 Task: open an excel sheet and write heading  Financial WizardAdd Categories in a column and its values below  'Income, Income, Income, Expenses, Expenses, Expenses, Expenses, Expenses, Savings, Savings, Investments, Investments, Debt, Debt & Debt. 'Add Descriptions in next column and its values below  Salary, Freelance Work, Rental Income, Housing, Transportation, Groceries, Utilities, Entertainment, Emergency Fund, Retirement, Stocks, Mutual Funds, Credit Card 1, Credit Card 2 & Student Loan. Add Amount in next column and its values below  $5,000, $1,200, $500, $1,200, $300, $400, $200, $150, $500, $1,000, $500, $300, $200, $100 & $300. Save page BudgetPlan review
Action: Key pressed <Key.shift_r>Financial<Key.space><Key.shift_r>Wizard<Key.shift_r>Add<Key.backspace><Key.backspace><Key.backspace><Key.enter><Key.shift_r>Categories<Key.down><Key.shift>Income<Key.down><Key.shift>Income<Key.down><Key.shift><Key.shift><Key.shift><Key.shift><Key.shift><Key.shift><Key.shift><Key.shift><Key.shift><Key.shift><Key.shift>Income<Key.down><Key.shift_r>Expenses<Key.down><Key.shift_r>Expenses<Key.down><Key.shift_r>Expenses<Key.down><Key.shift_r>Expenses<Key.down><Key.shift_r>Expenses<Key.down><Key.shift_r>Savings<Key.down><Key.shift_r>Savings<Key.down><Key.shift>Investments<Key.down><Key.shift>Investments<Key.down><Key.shift_r>Debt<Key.down><Key.shift_r>Debt<Key.down><Key.shift_r>Debt<Key.enter><Key.up><Key.up><Key.down>
Screenshot: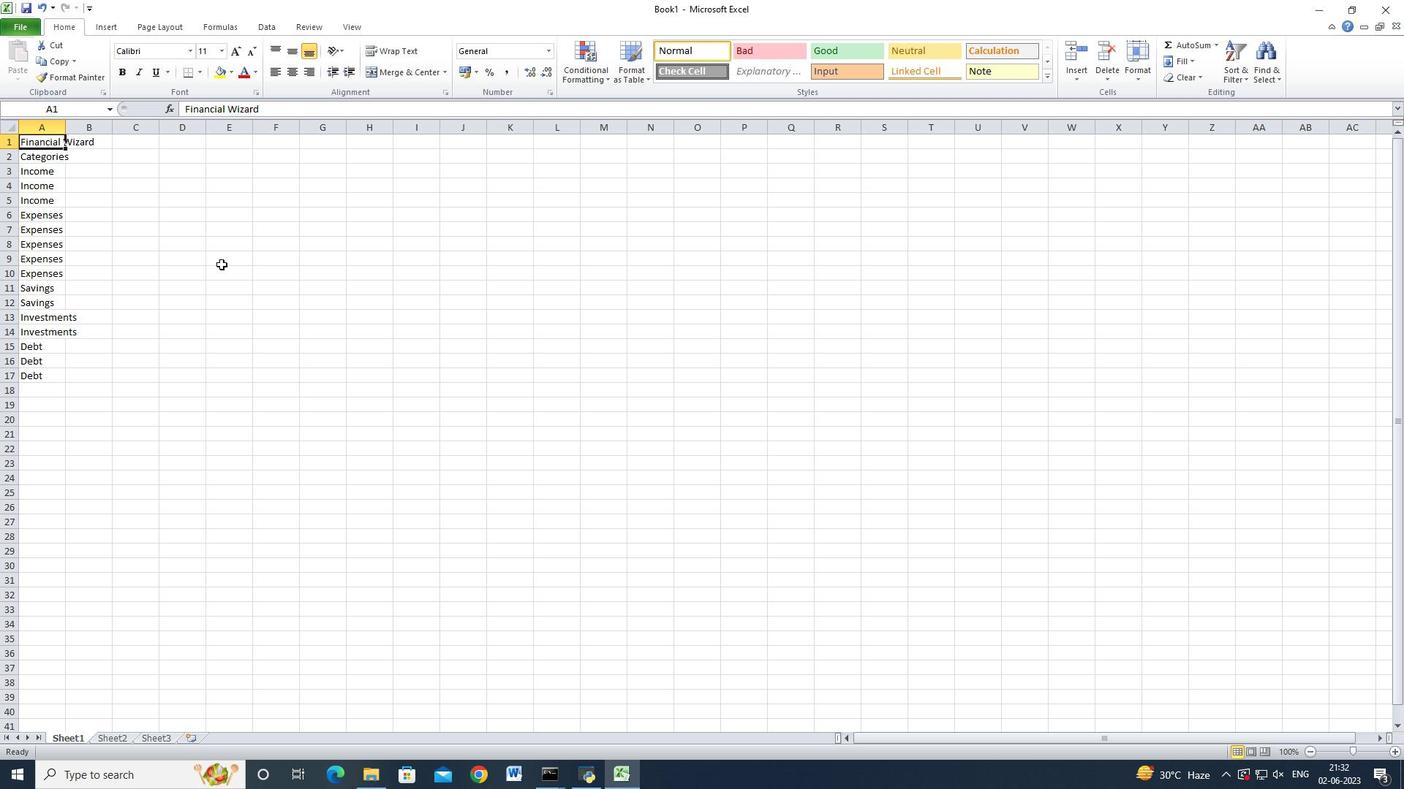 
Action: Mouse moved to (13, 127)
Screenshot: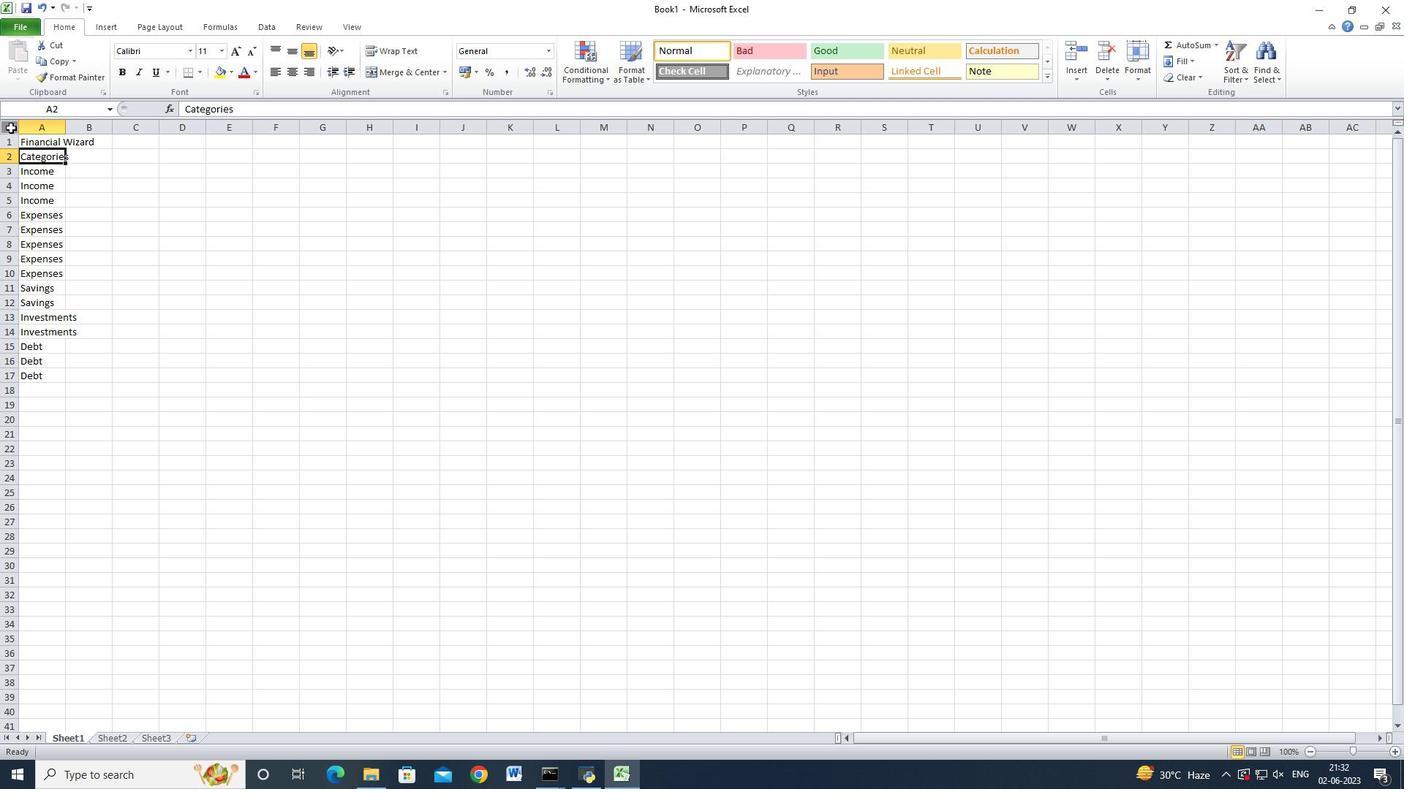 
Action: Mouse pressed left at (13, 127)
Screenshot: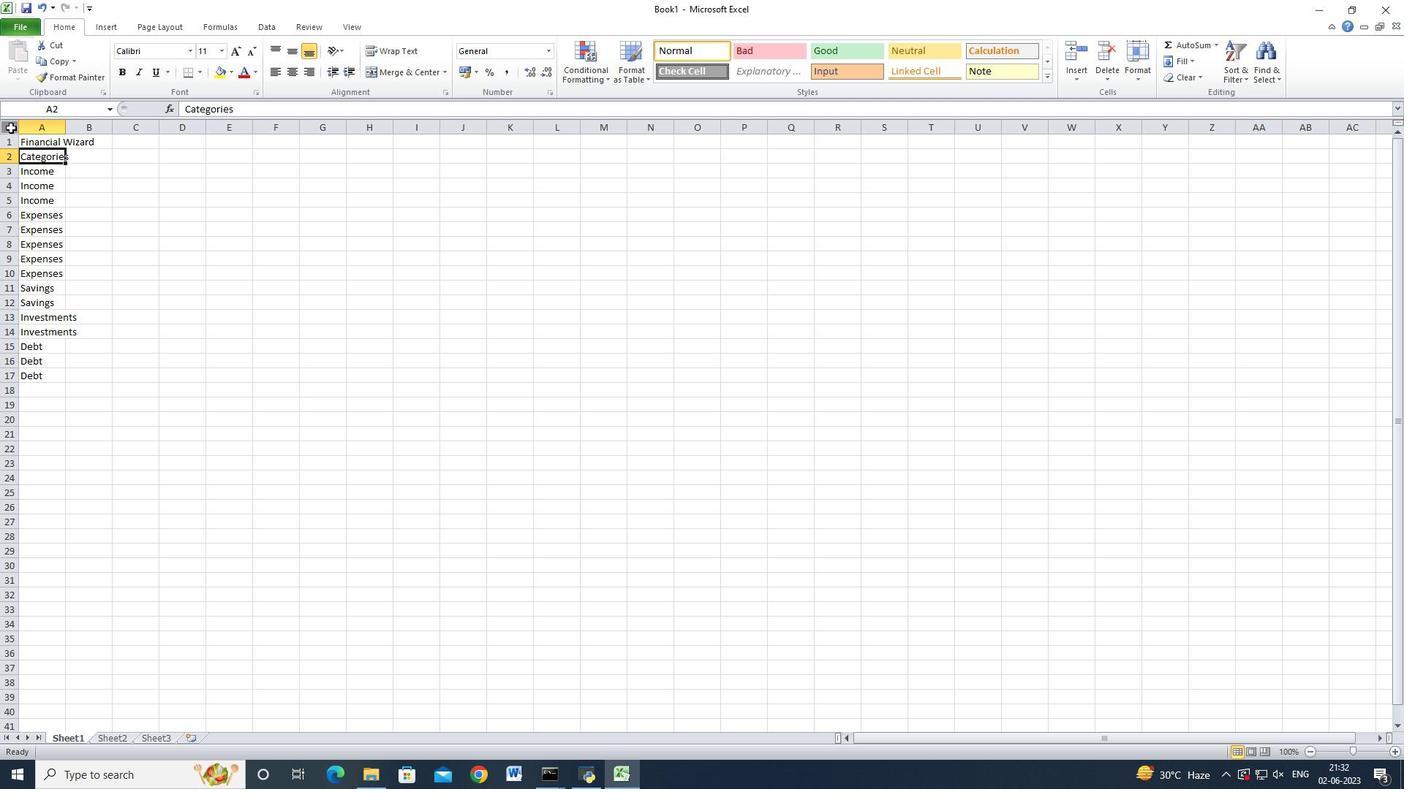 
Action: Mouse moved to (69, 129)
Screenshot: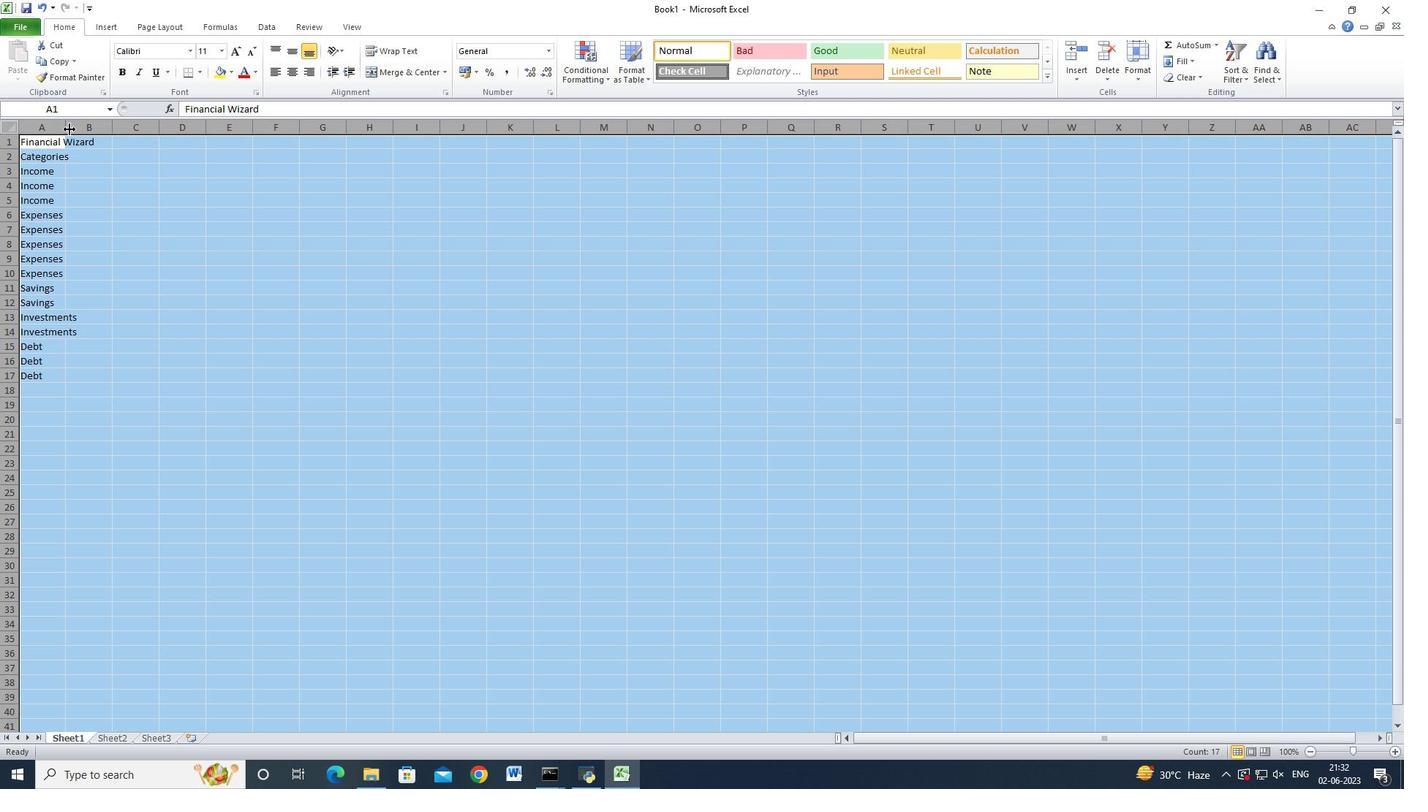 
Action: Mouse pressed left at (69, 129)
Screenshot: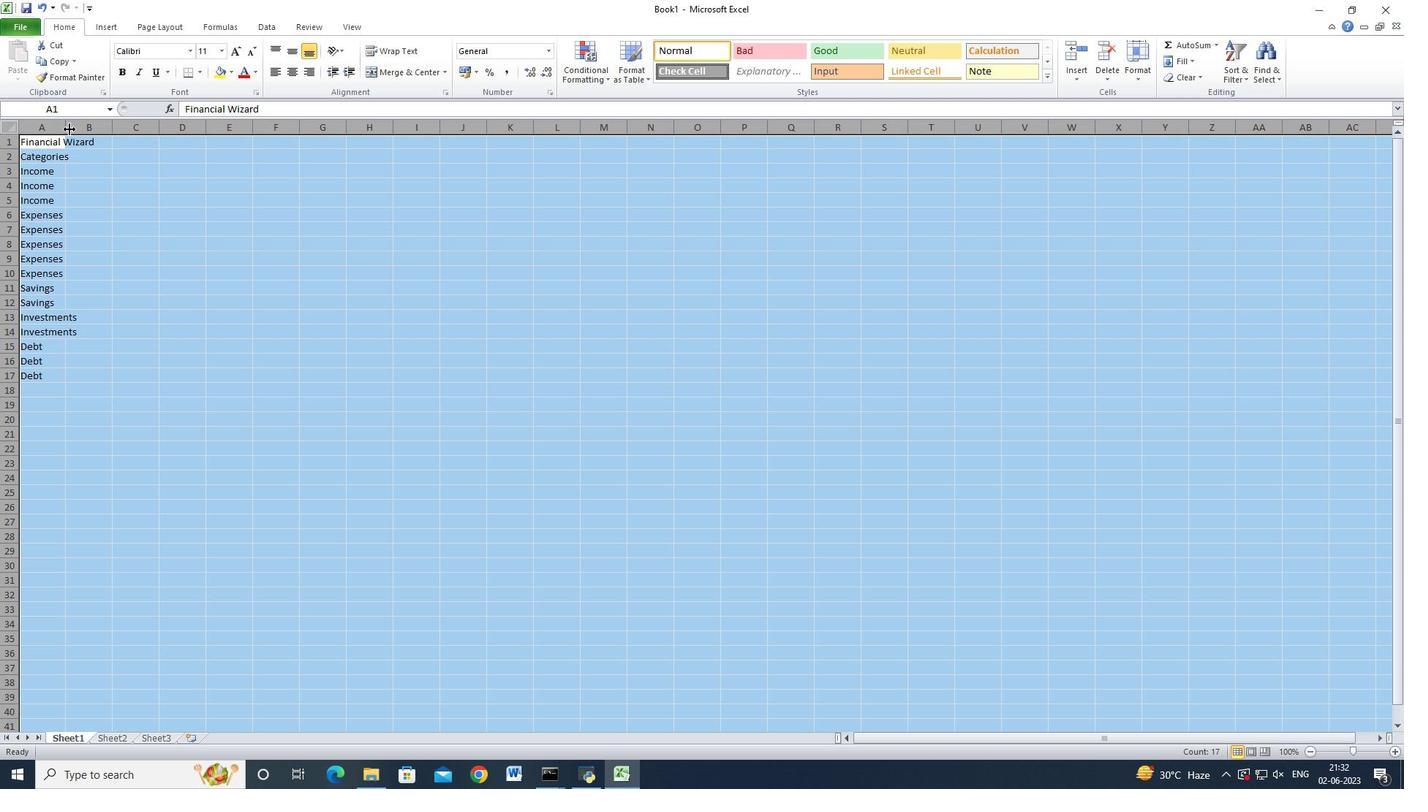 
Action: Mouse moved to (69, 129)
Screenshot: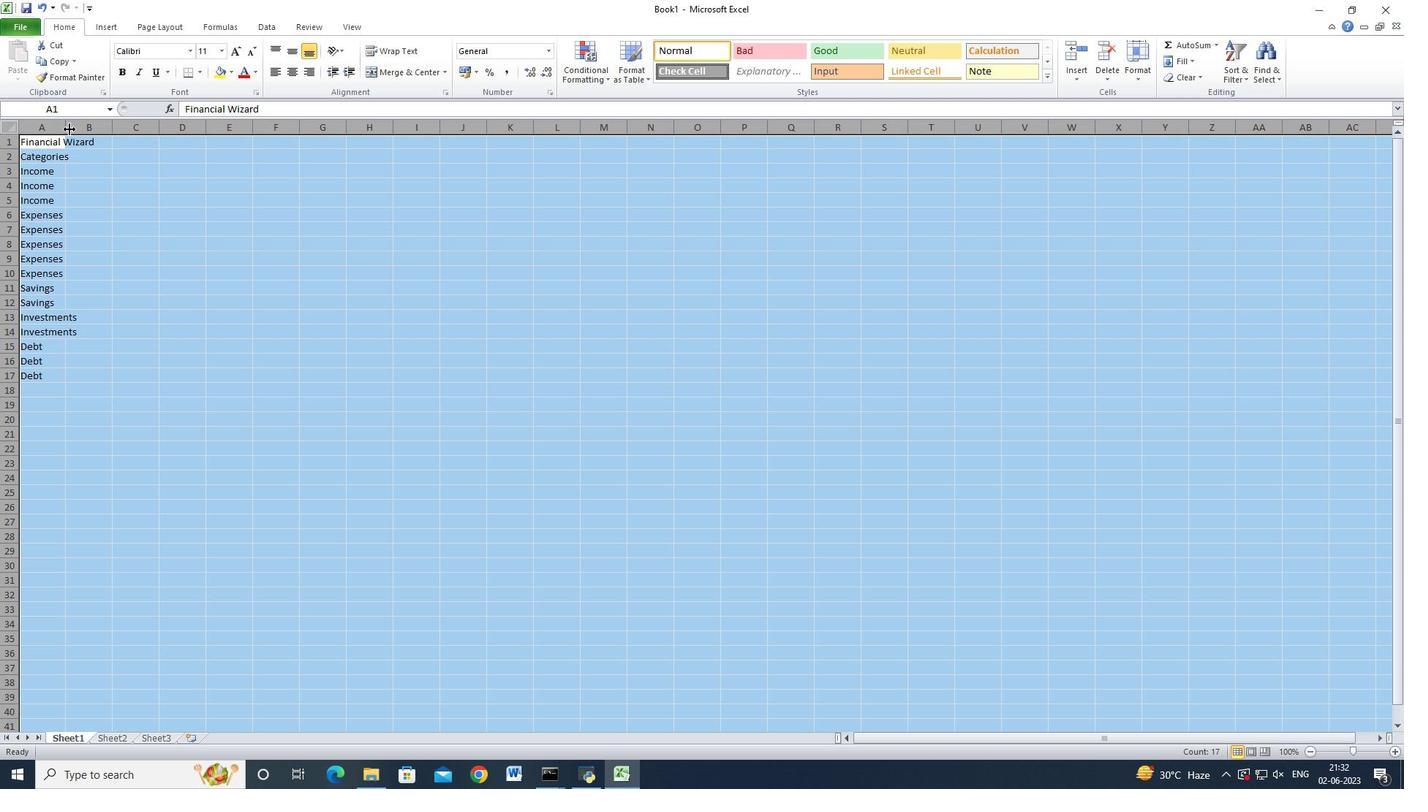 
Action: Mouse pressed left at (69, 129)
Screenshot: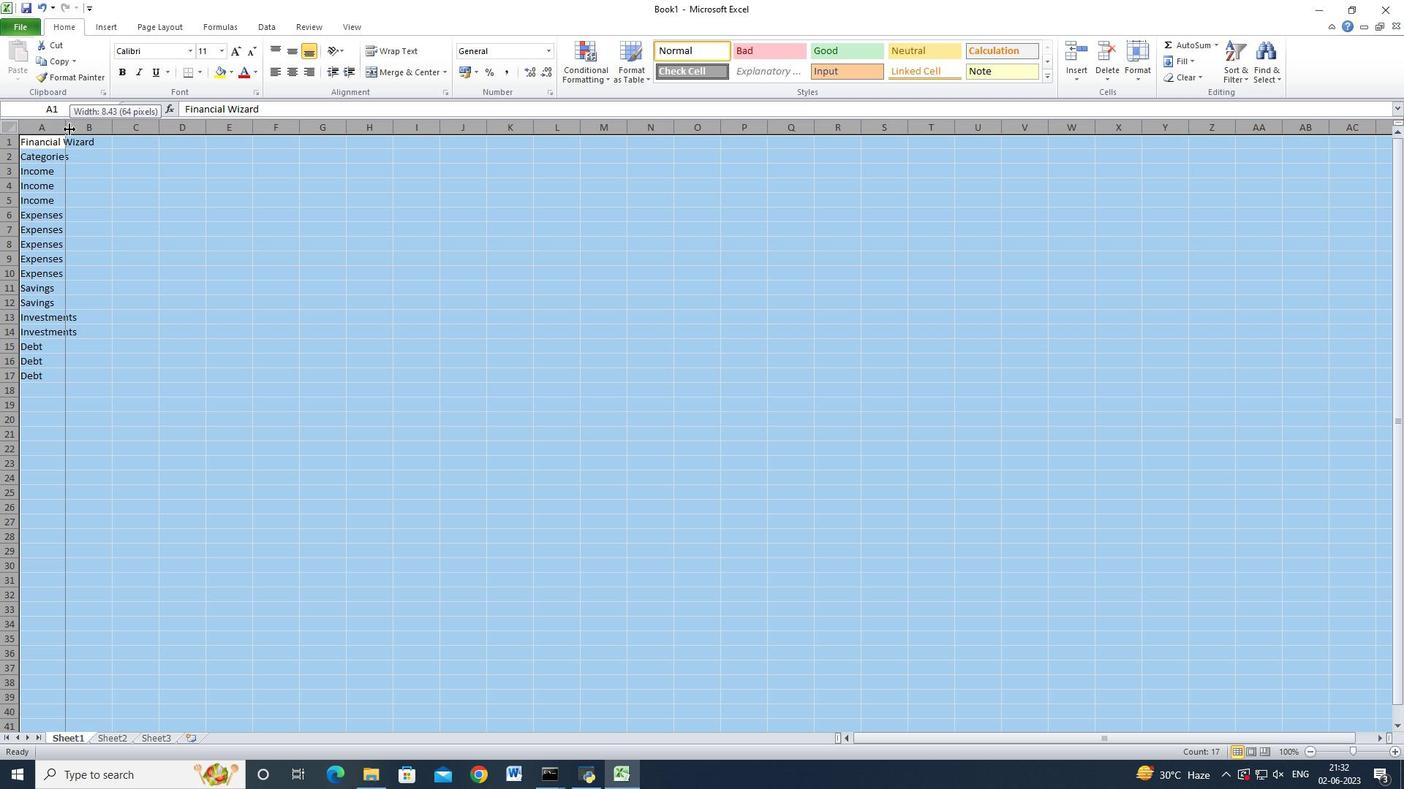 
Action: Mouse moved to (117, 156)
Screenshot: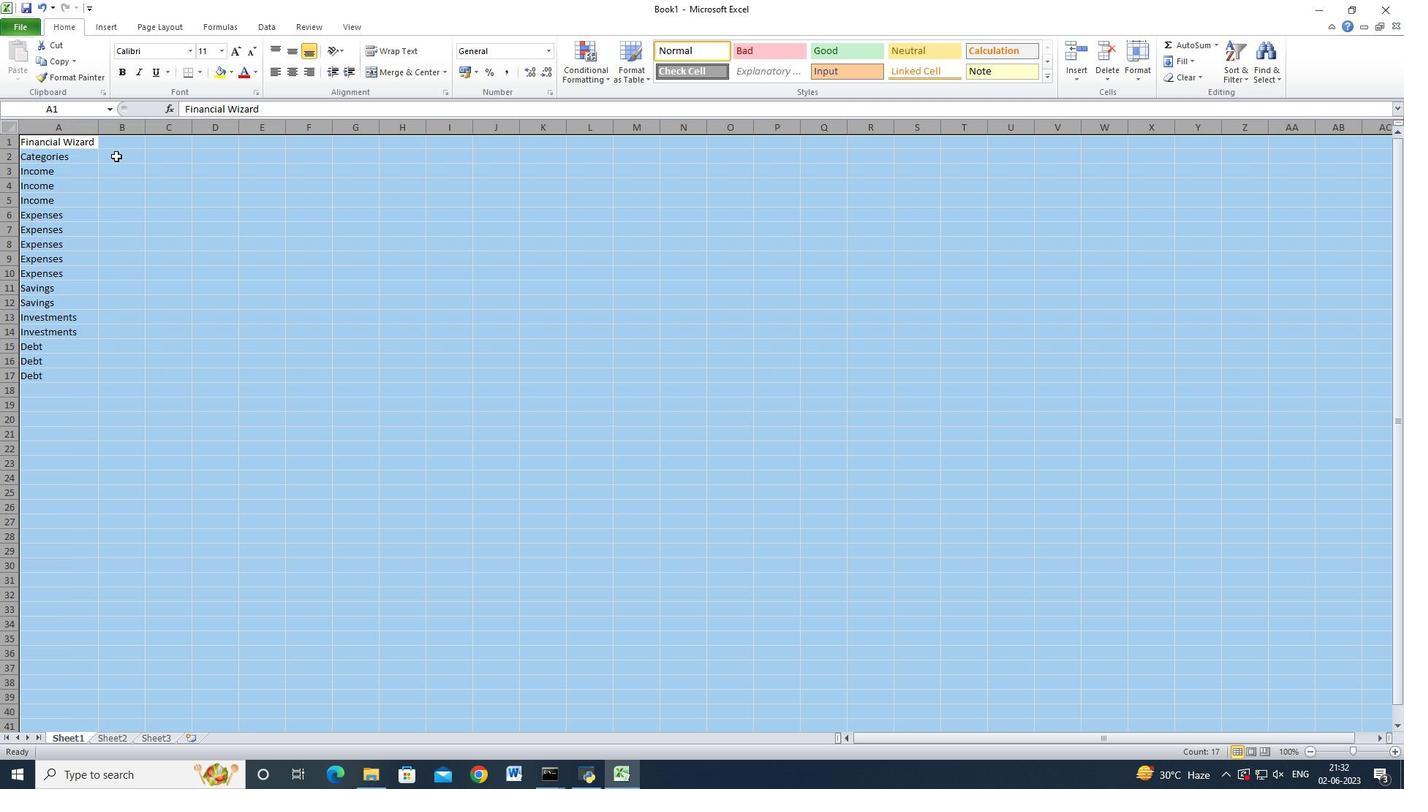 
Action: Mouse pressed left at (117, 156)
Screenshot: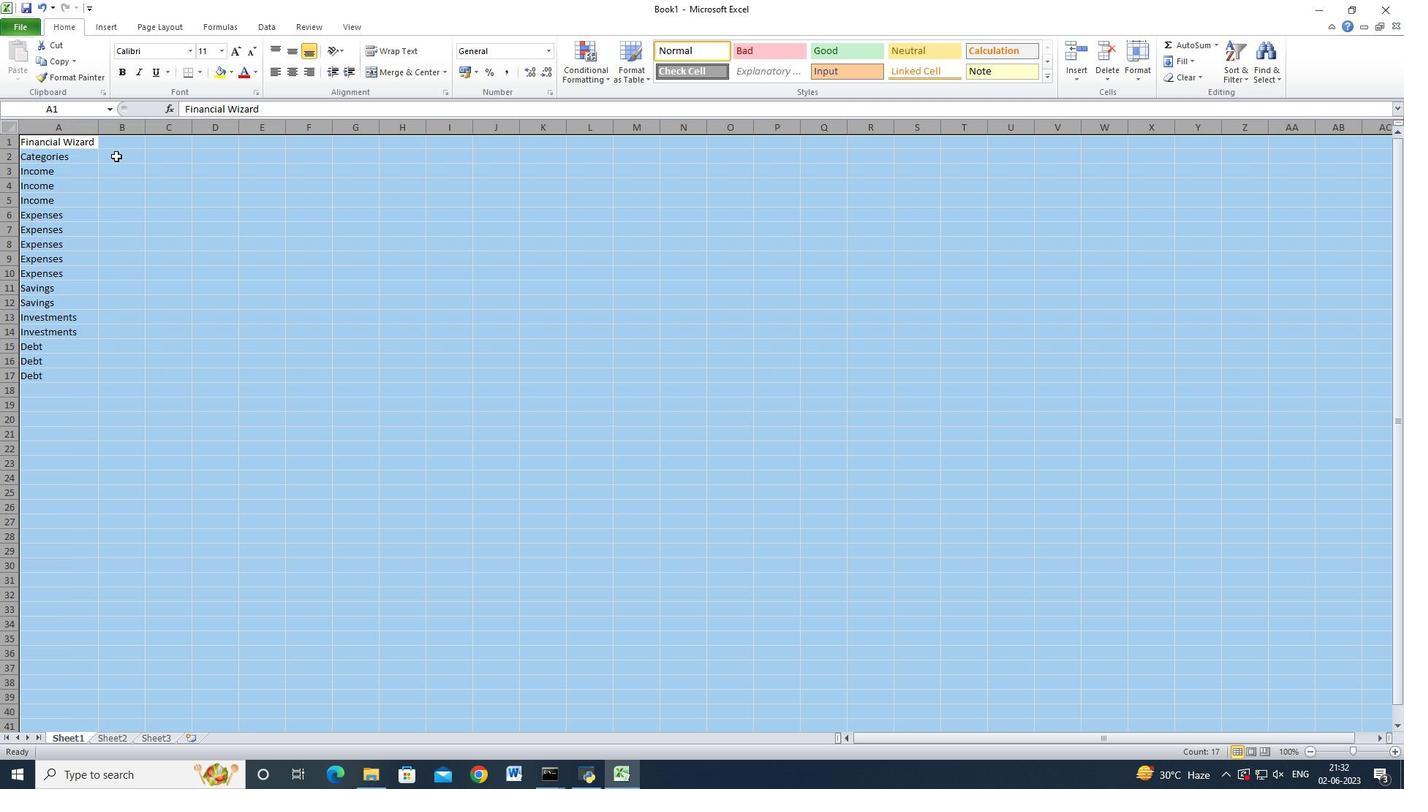 
Action: Mouse moved to (233, 177)
Screenshot: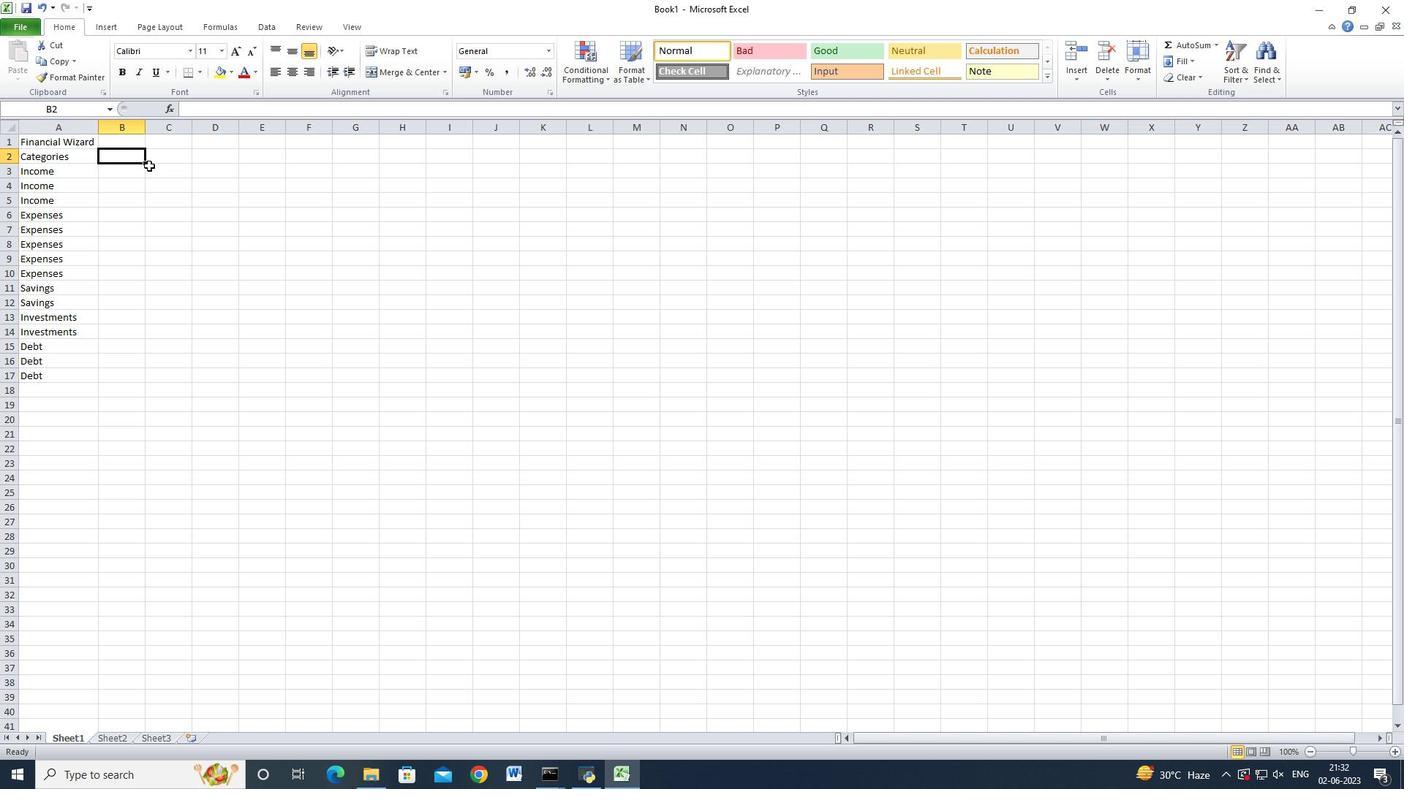 
Action: Key pressed <Key.shift_r>Descriptions<Key.down><Key.shift_r>Salary<Key.down><Key.shift_r>Freelance<Key.space><Key.shift_r>Work<Key.down><Key.shift_r>Rental<Key.space><Key.shift>Income<Key.down><Key.shift>Housing<Key.down><Key.shift_r>Transportation<Key.down><Key.shift_r>Groceries<Key.down><Key.shift>Utilites<Key.down><Key.shift_r>Entertainment<Key.down><Key.shift_r>Emergency<Key.down><Key.up><Key.f2><Key.space><Key.shift_r>Fund<Key.enter><Key.shift_r>Retirement<Key.enter><Key.shift_r>Stocke<Key.backspace>s<Key.down><Key.shift>Mutual<Key.space><Key.shift_r>Funds<Key.down><Key.shift_r>Credit<Key.space><Key.shift_r>Card<Key.space>1<Key.down><Key.shift_r>Credit<Key.space><Key.shift_r>Card<Key.space>2<Key.enter><Key.shift_r>Student<Key.space><Key.shift>Loan<Key.down><Key.up><Key.up><Key.right><Key.shift_r>Amount<Key.down><Key.shift>$5,000<Key.down><Key.shift>$1,200<Key.down><Key.shift>$500<Key.down><Key.shift><Key.shift><Key.shift><Key.shift><Key.shift><Key.shift><Key.shift><Key.shift><Key.shift><Key.shift><Key.shift><Key.shift><Key.shift><Key.shift><Key.shift><Key.shift><Key.shift><Key.shift><Key.shift><Key.shift><Key.shift>$1,200<Key.down><Key.shift><Key.shift><Key.shift><Key.shift>$300<Key.down><Key.shift><Key.shift>$400<Key.down><Key.shift><Key.shift>$200<Key.down><Key.shift><Key.shift><Key.shift><Key.shift><Key.shift><Key.shift><Key.shift><Key.shift><Key.shift><Key.shift><Key.shift><Key.shift><Key.shift><Key.shift><Key.shift><Key.shift><Key.shift><Key.shift><Key.shift><Key.shift><Key.shift>$150<Key.down><Key.shift><Key.shift><Key.shift><Key.shift><Key.shift><Key.shift><Key.shift><Key.shift><Key.shift>$500<Key.down><Key.shift><Key.shift><Key.shift><Key.shift><Key.shift><Key.shift><Key.shift><Key.shift><Key.shift><Key.shift><Key.shift><Key.shift><Key.shift><Key.shift><Key.shift><Key.shift>$1,000<Key.down><Key.shift><Key.shift><Key.shift><Key.shift><Key.shift><Key.shift><Key.shift><Key.shift><Key.shift><Key.shift><Key.shift><Key.shift><Key.shift><Key.shift>$500<Key.down><Key.shift><Key.shift><Key.shift><Key.shift><Key.shift><Key.shift><Key.shift><Key.shift><Key.shift>$300<Key.down><Key.shift><Key.shift><Key.shift><Key.shift><Key.shift>$200<Key.down><Key.shift><Key.shift><Key.shift><Key.shift><Key.shift><Key.shift><Key.shift><Key.shift><Key.shift>$100<Key.down><Key.shift><Key.shift><Key.shift><Key.shift><Key.shift><Key.shift><Key.shift><Key.shift><Key.shift><Key.shift><Key.shift><Key.shift><Key.shift><Key.shift>$300<Key.down><Key.up>
Screenshot: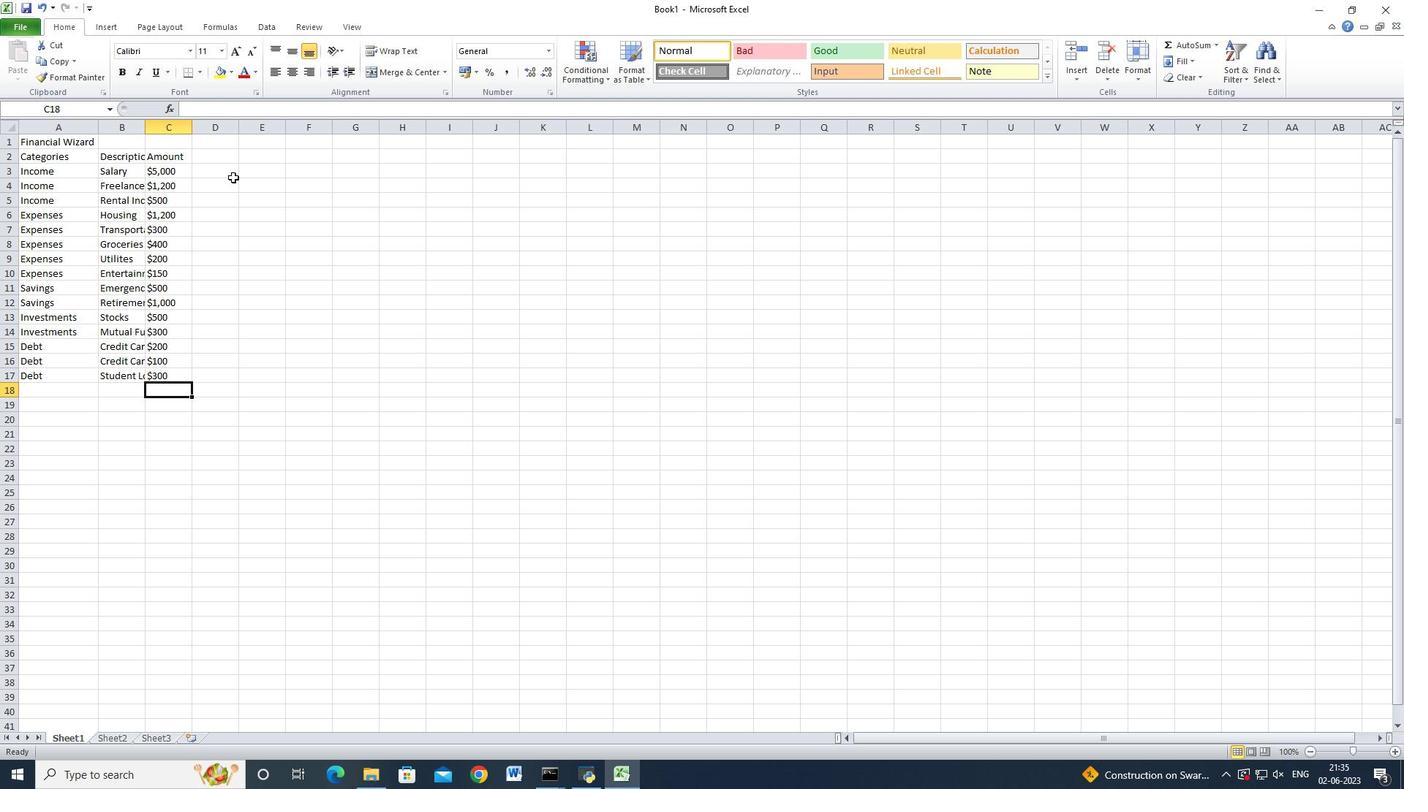 
Action: Mouse moved to (12, 127)
Screenshot: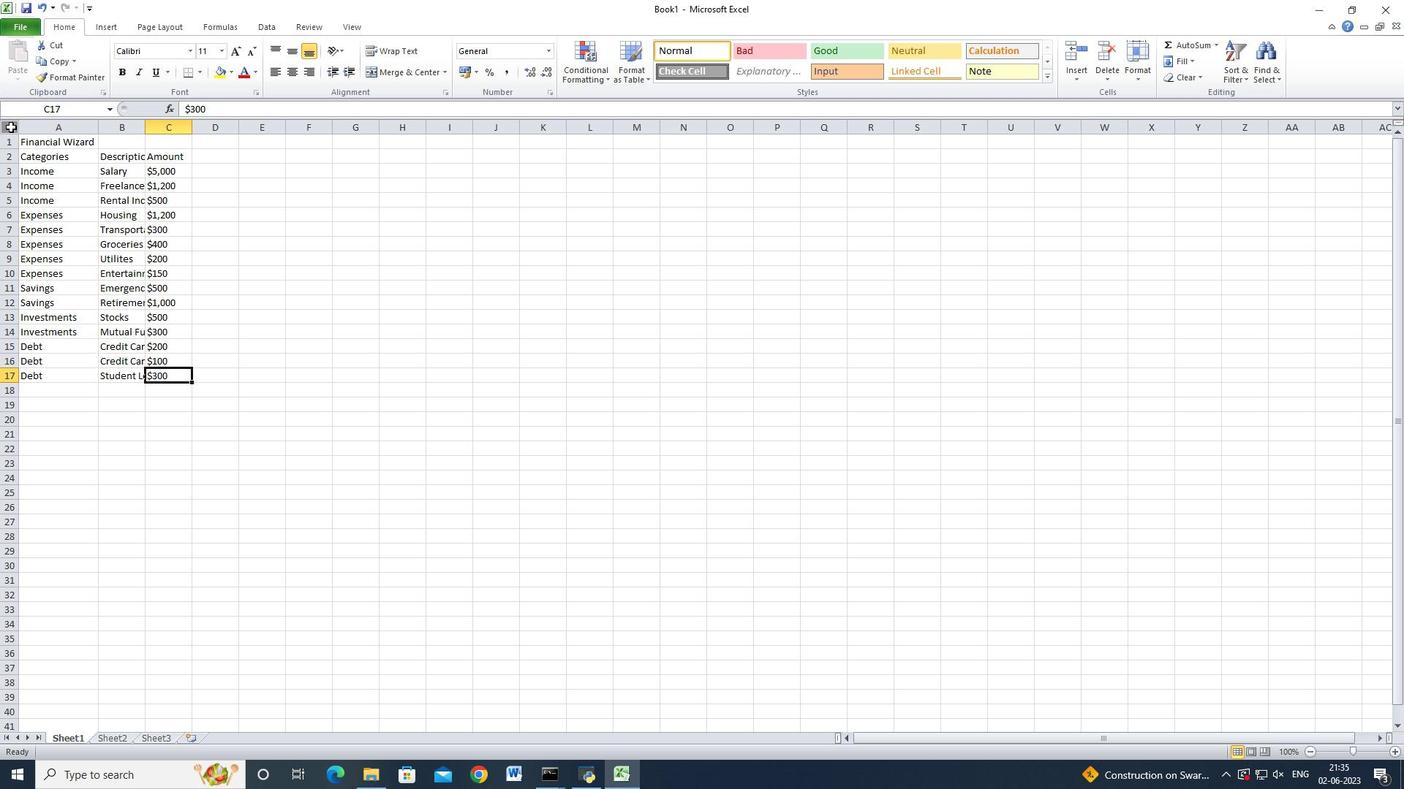 
Action: Mouse pressed left at (12, 127)
Screenshot: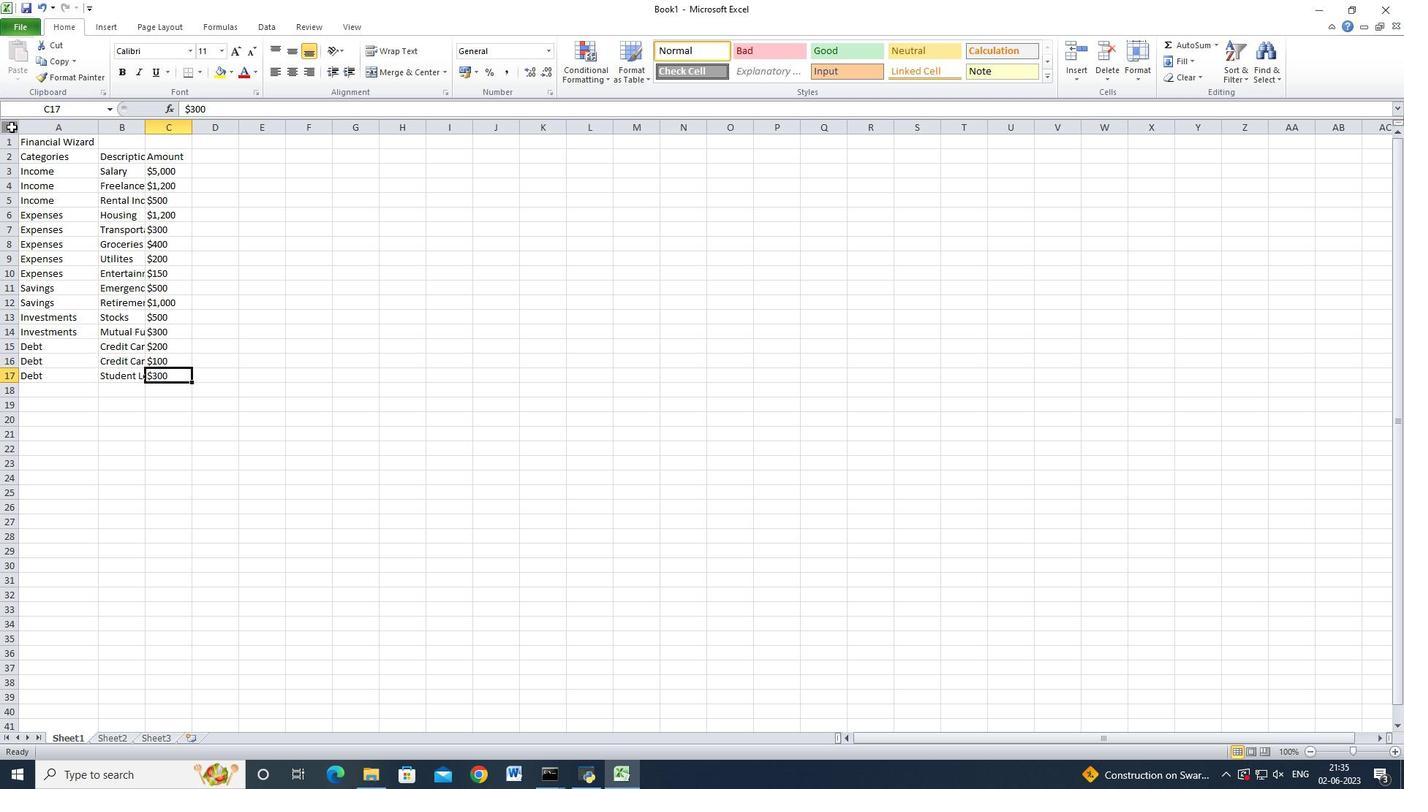 
Action: Mouse moved to (98, 128)
Screenshot: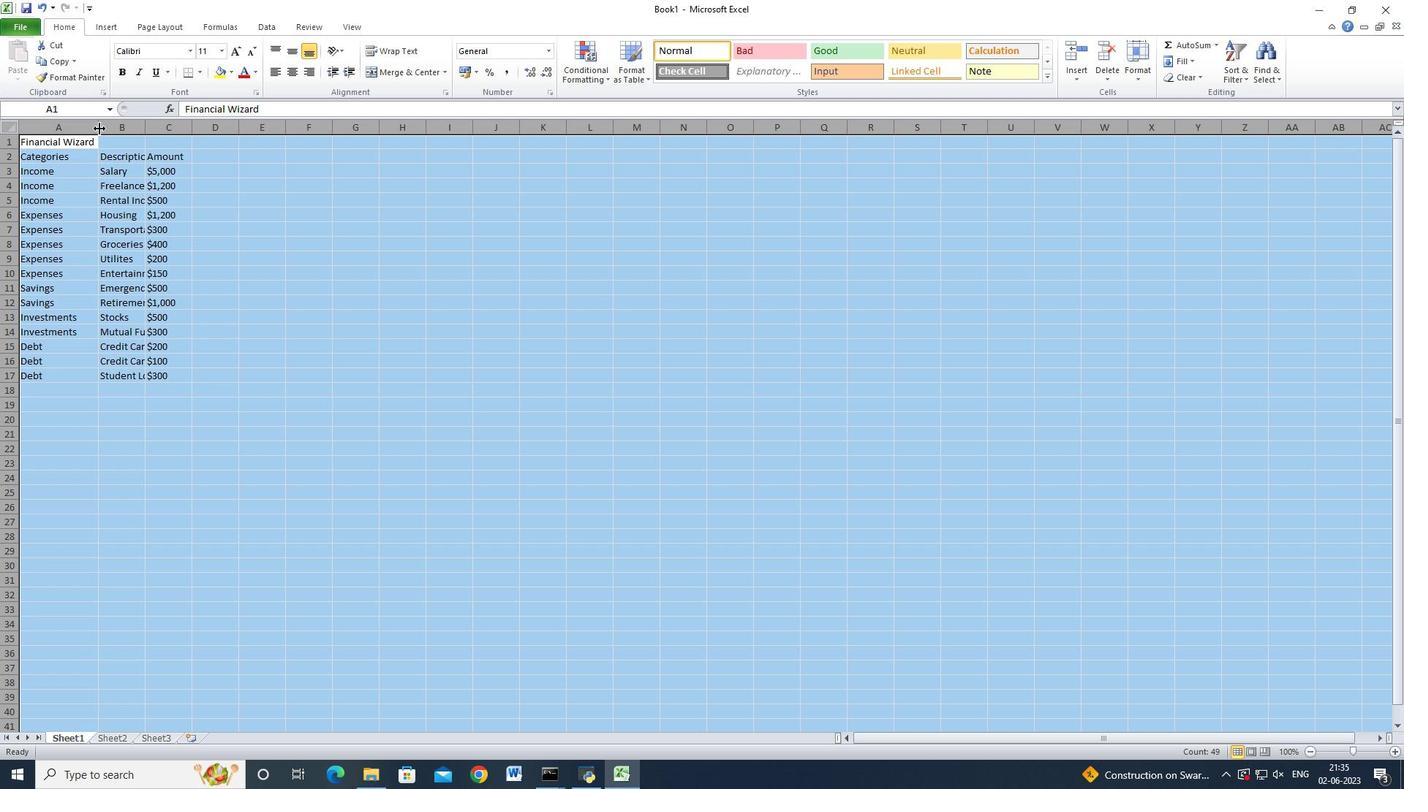 
Action: Mouse pressed left at (98, 128)
Screenshot: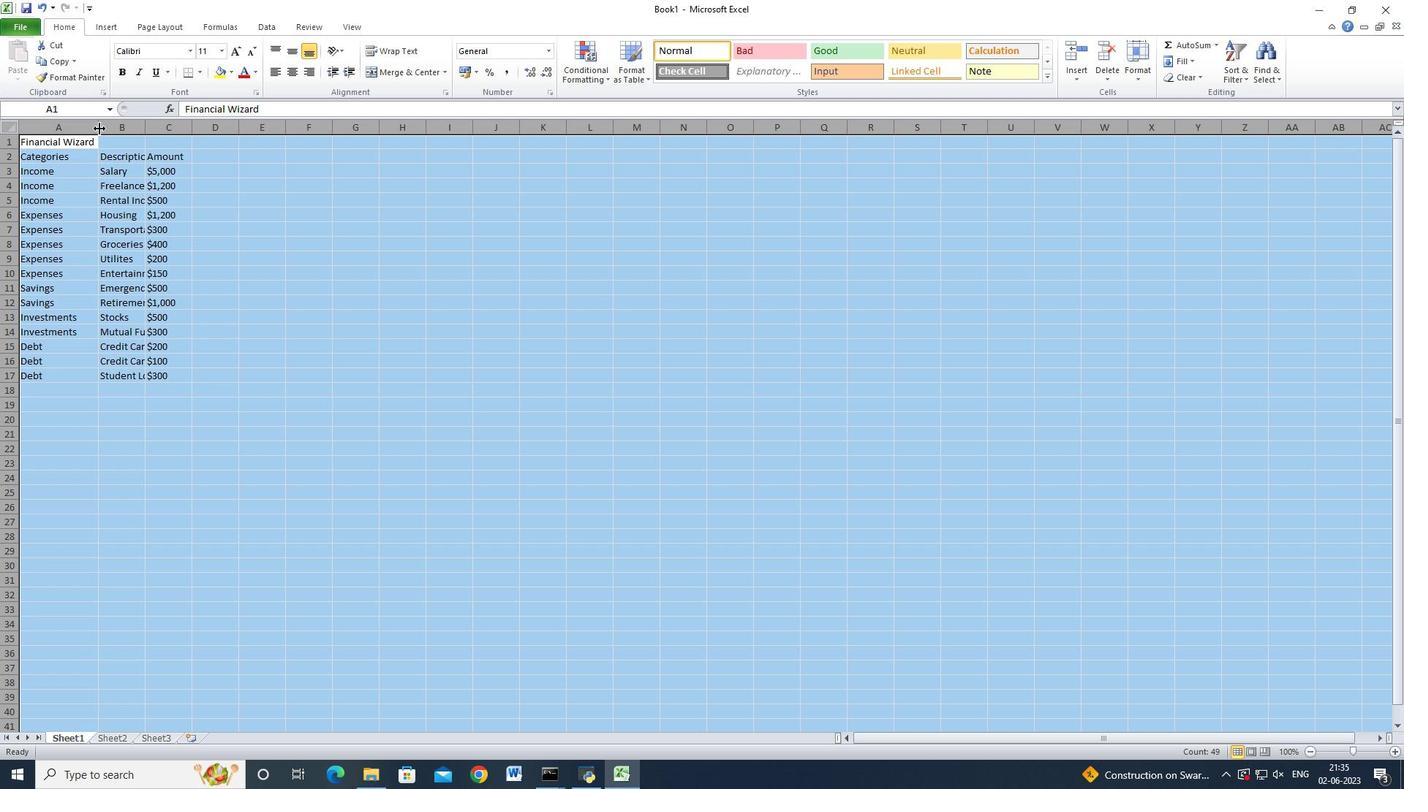
Action: Mouse pressed left at (98, 128)
Screenshot: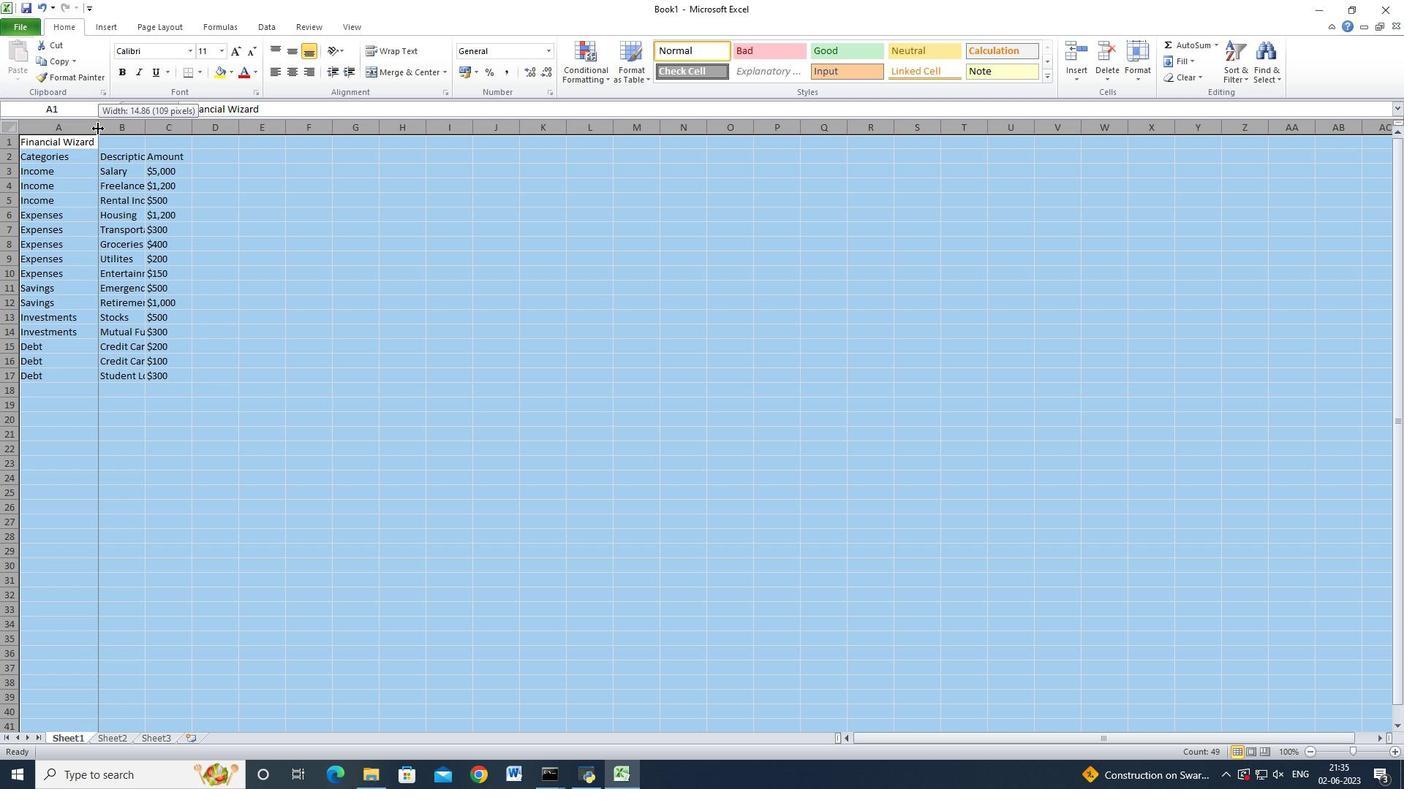 
Action: Mouse moved to (125, 196)
Screenshot: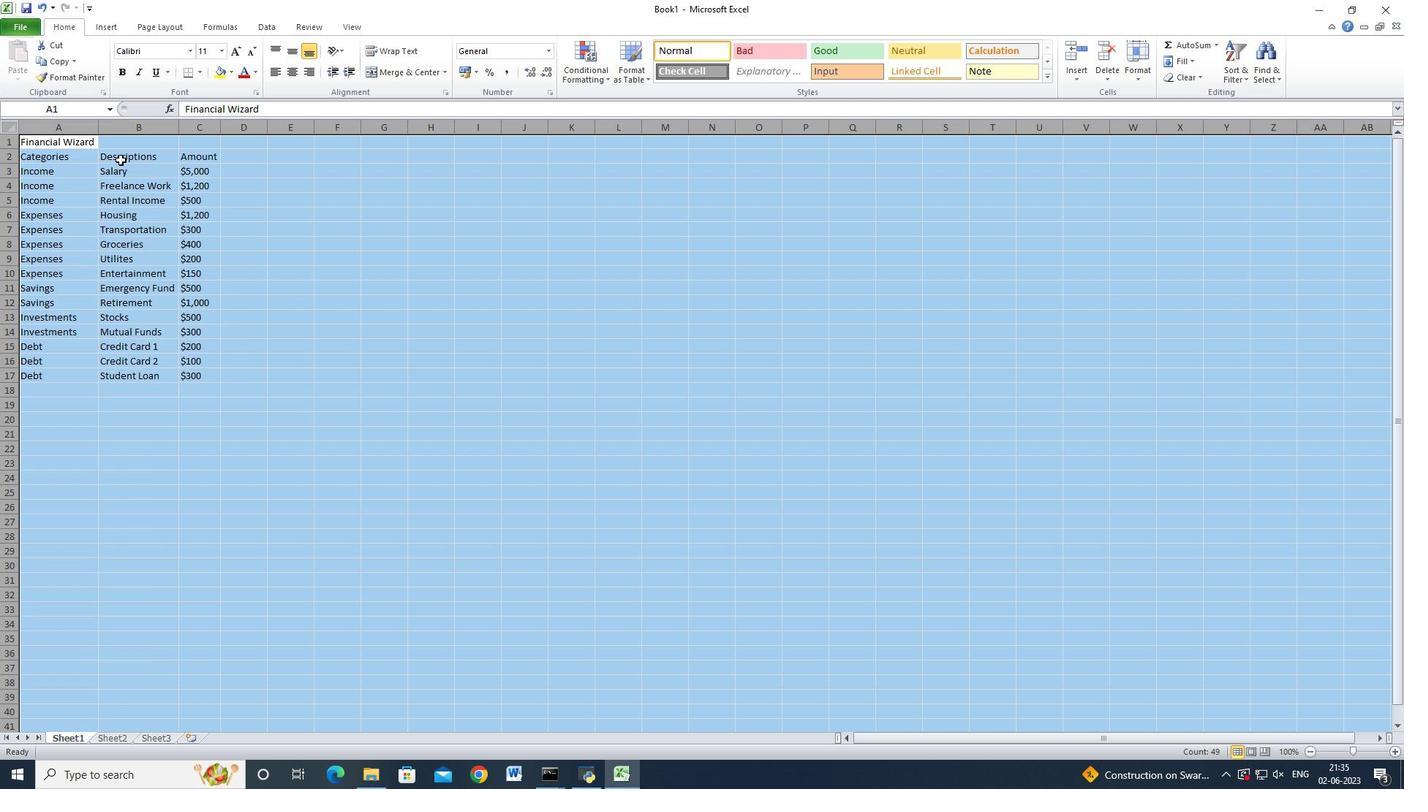 
Action: Mouse pressed left at (125, 196)
Screenshot: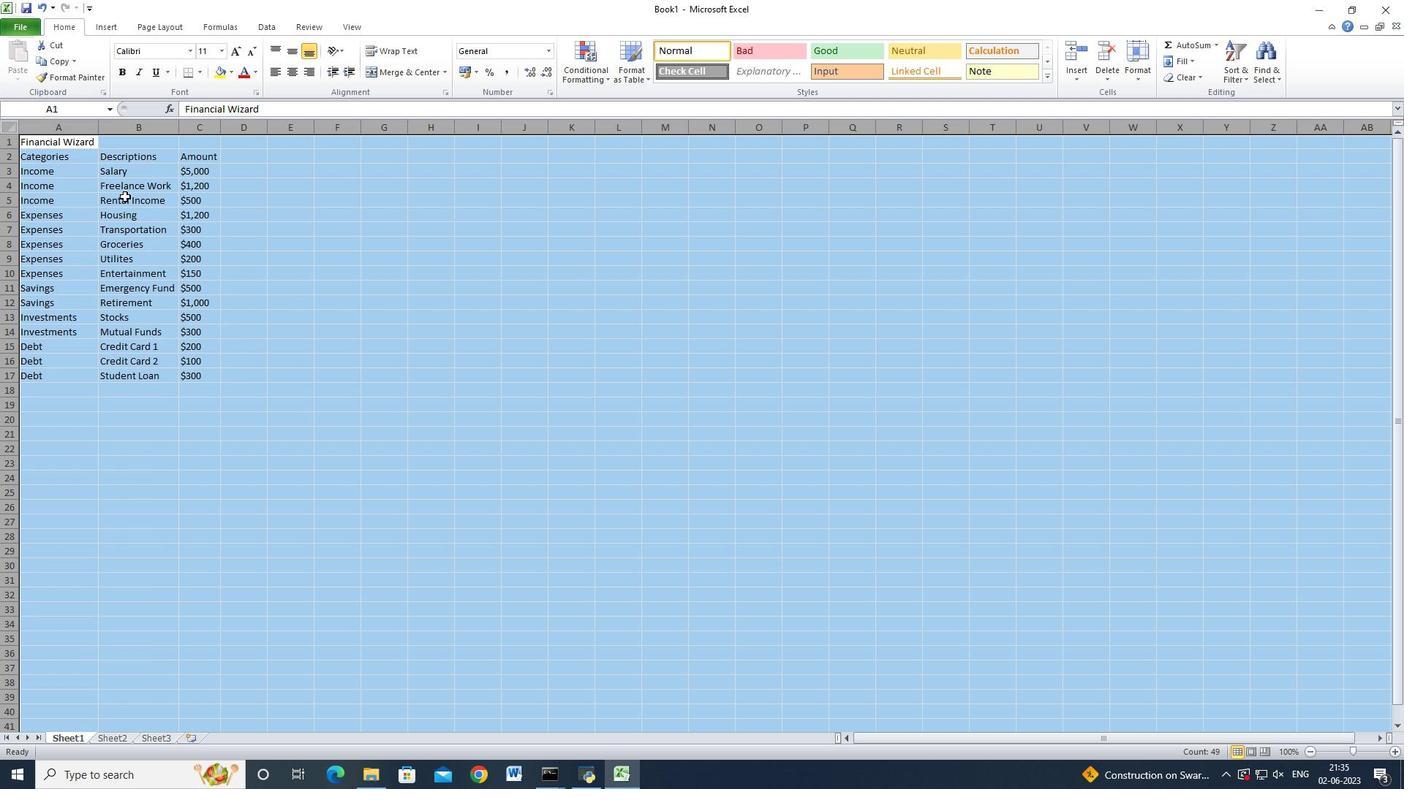 
Action: Mouse moved to (124, 196)
Screenshot: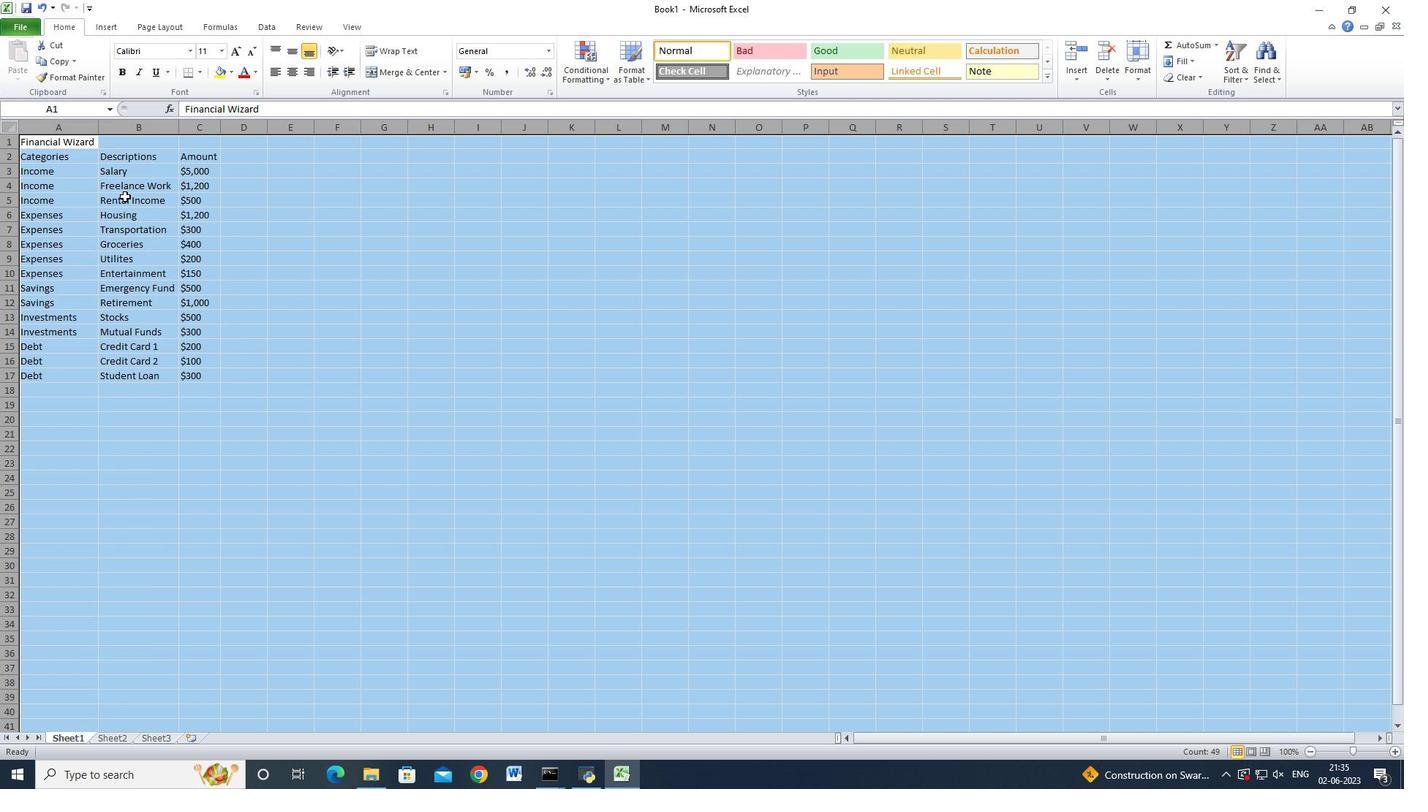 
Action: Key pressed ctrl+S
Screenshot: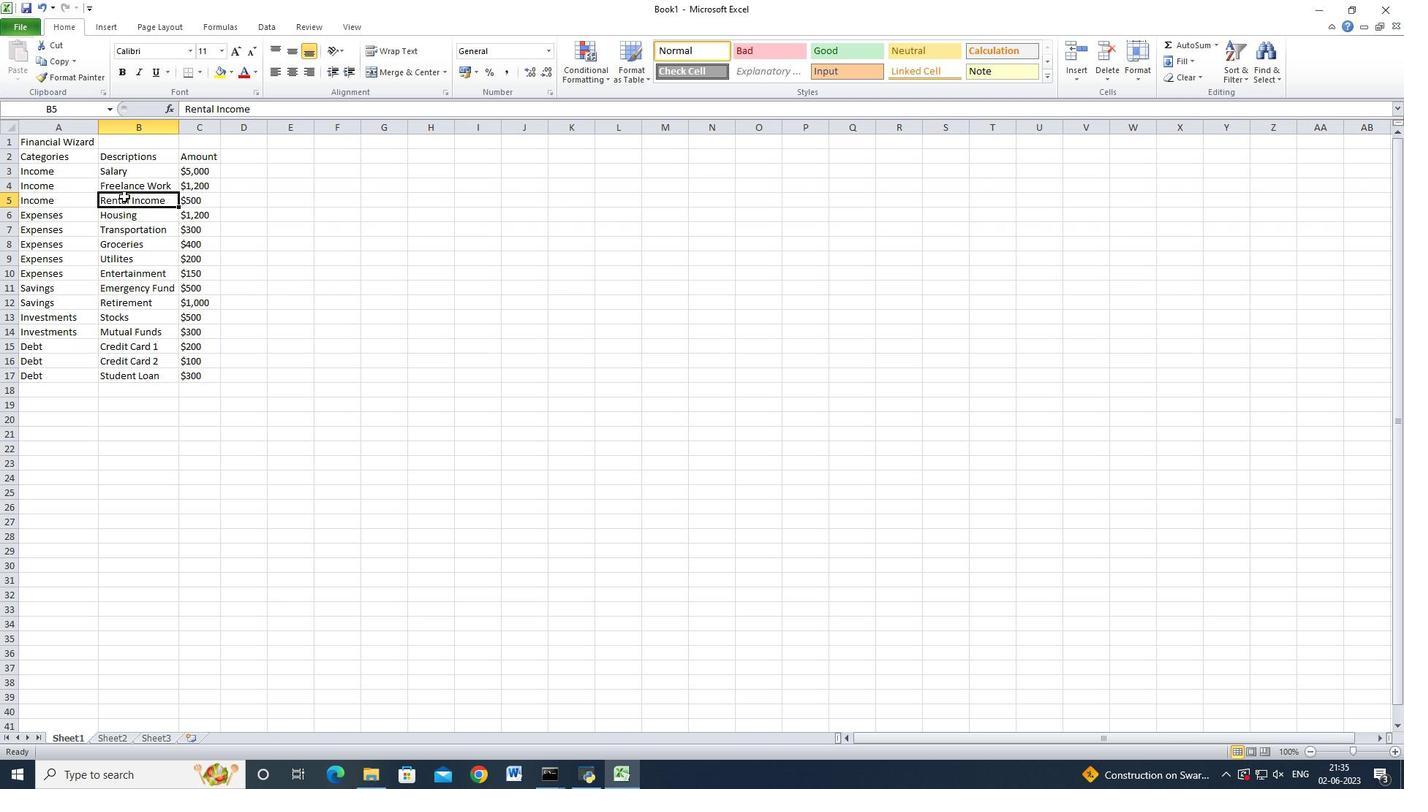 
Action: Mouse moved to (315, 377)
Screenshot: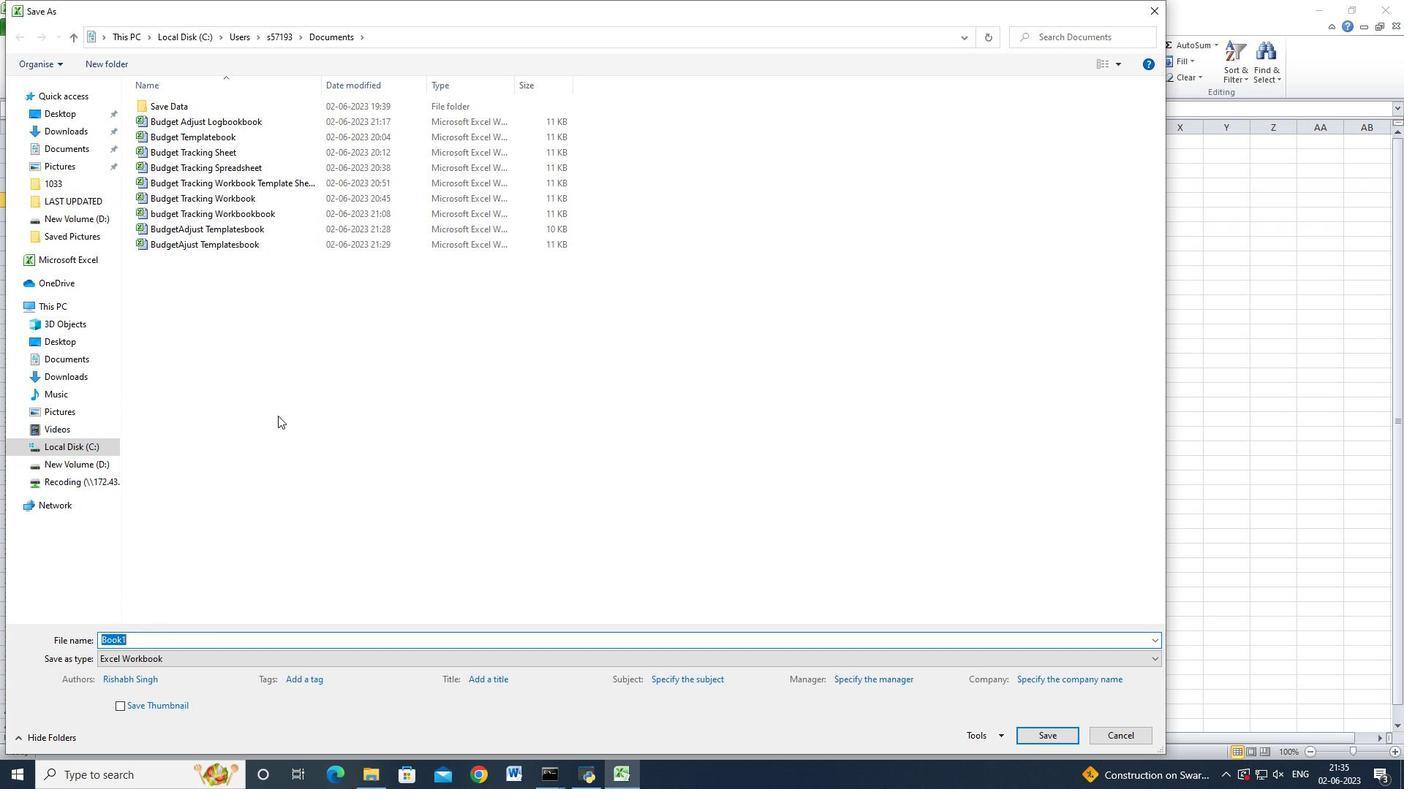
Action: Key pressed <Key.esc>
Screenshot: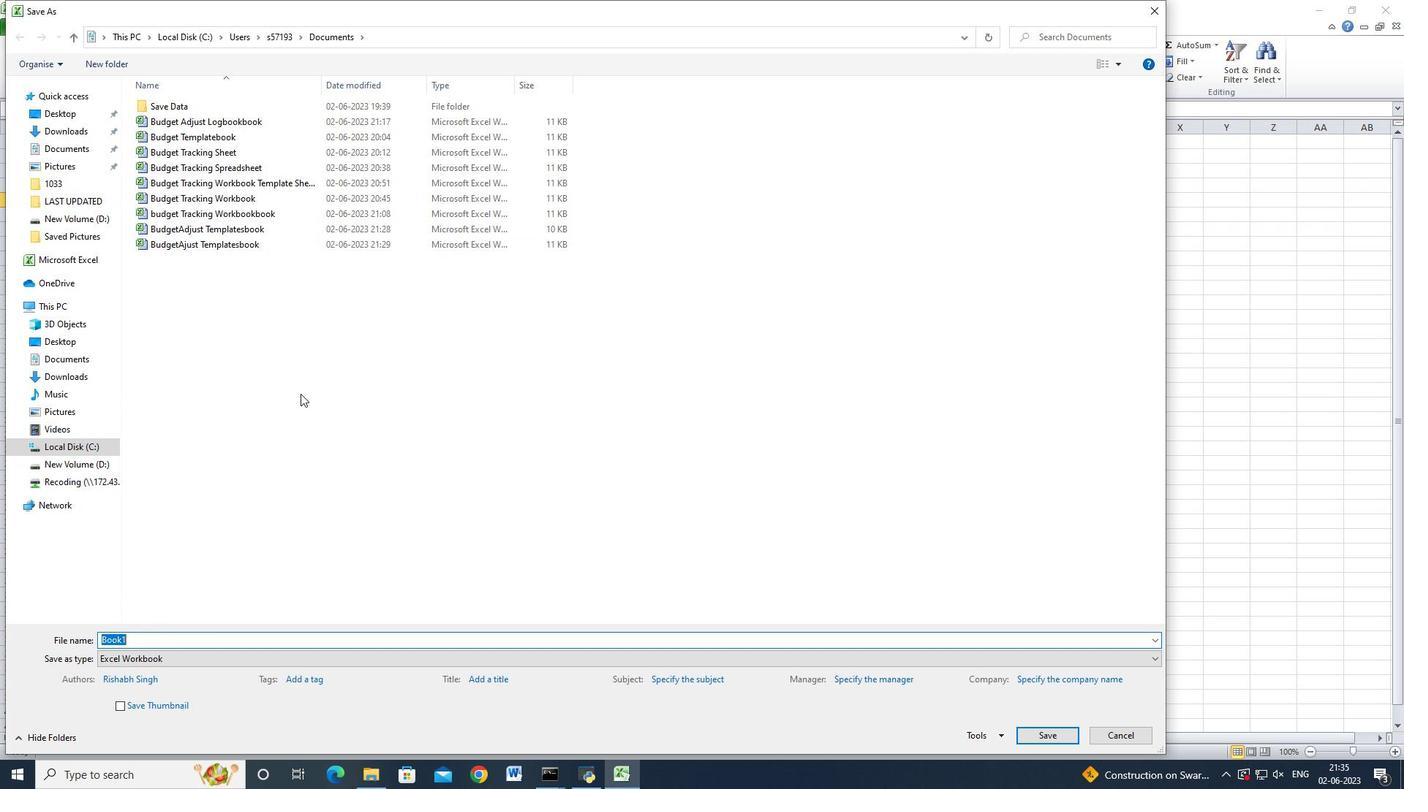
Action: Mouse moved to (19, 24)
Screenshot: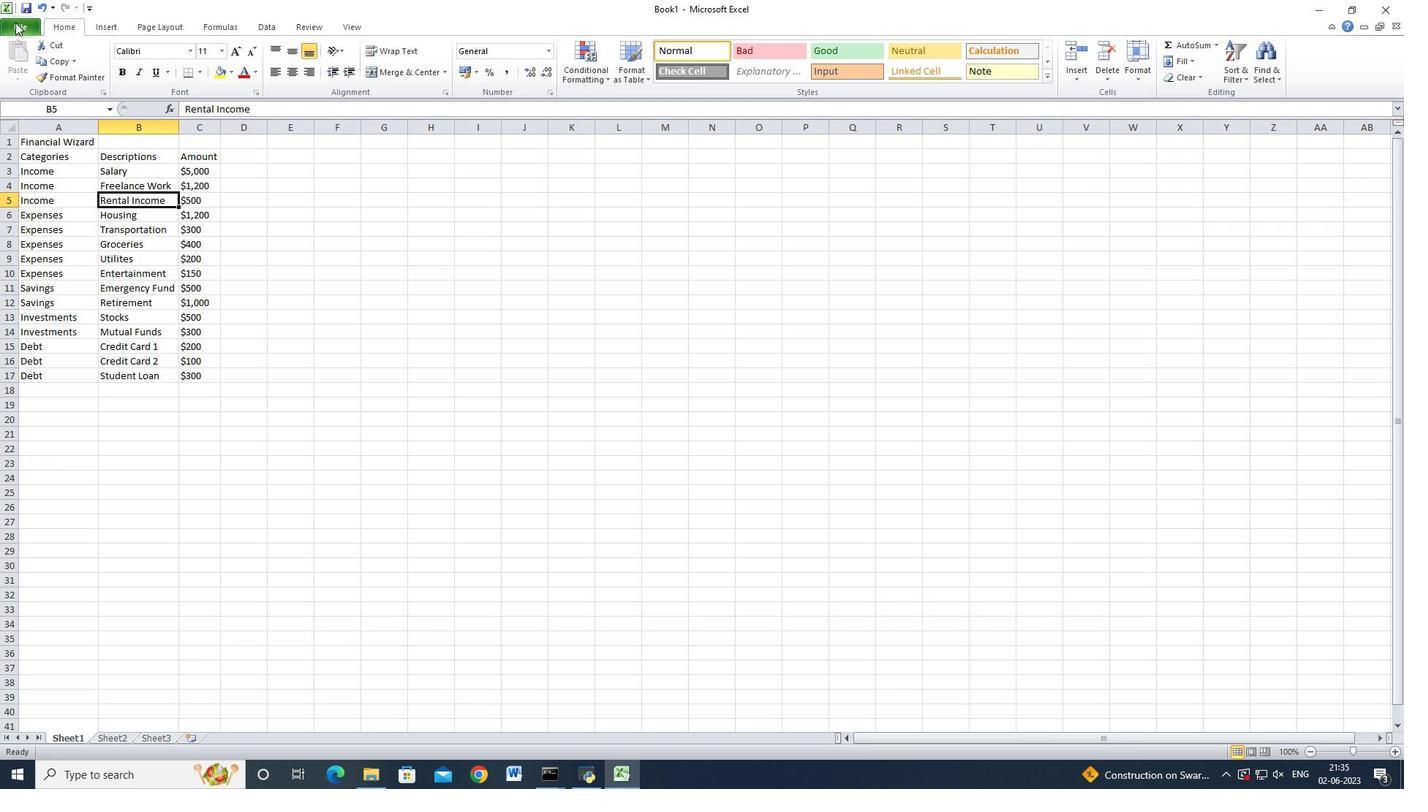 
Action: Mouse pressed left at (19, 24)
Screenshot: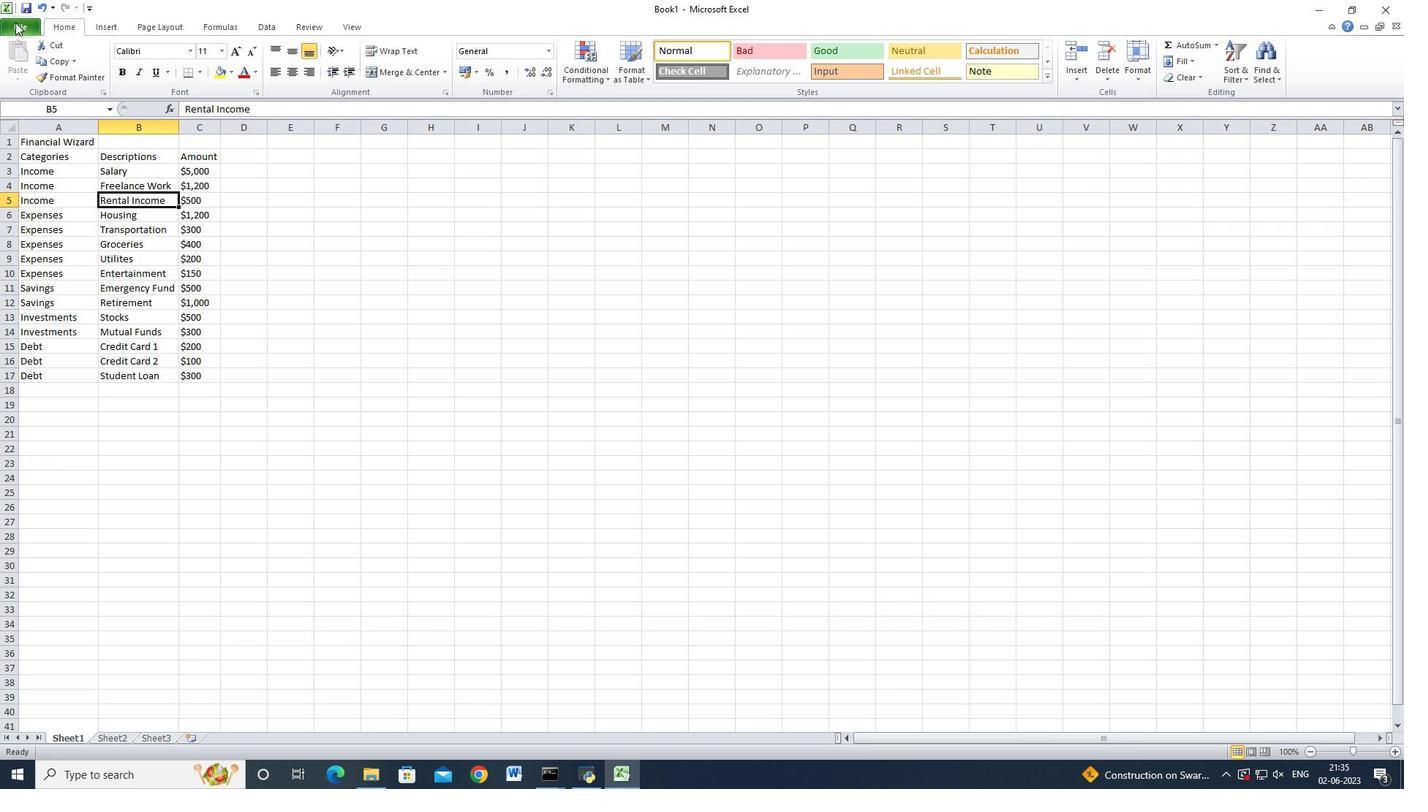 
Action: Mouse moved to (51, 54)
Screenshot: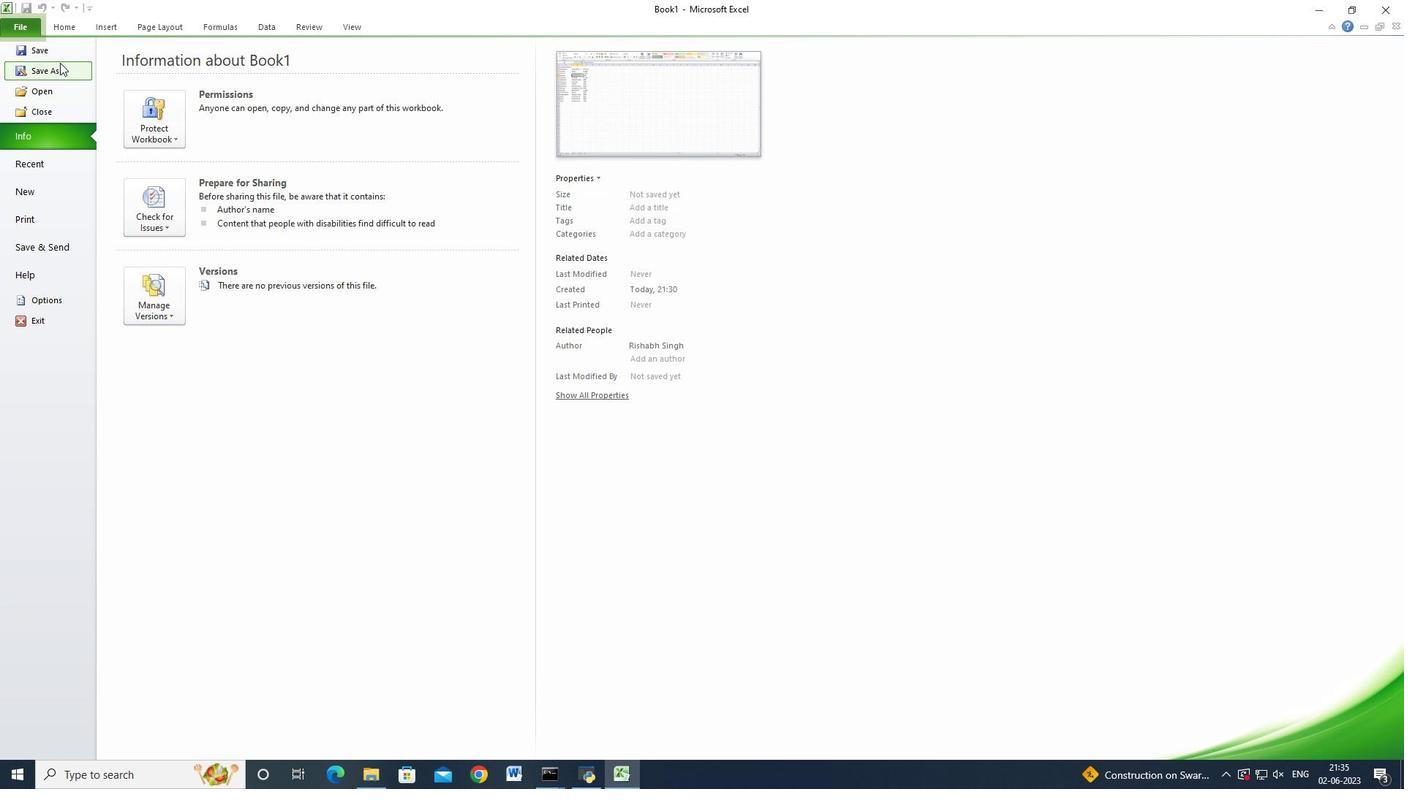 
Action: Mouse pressed left at (51, 54)
Screenshot: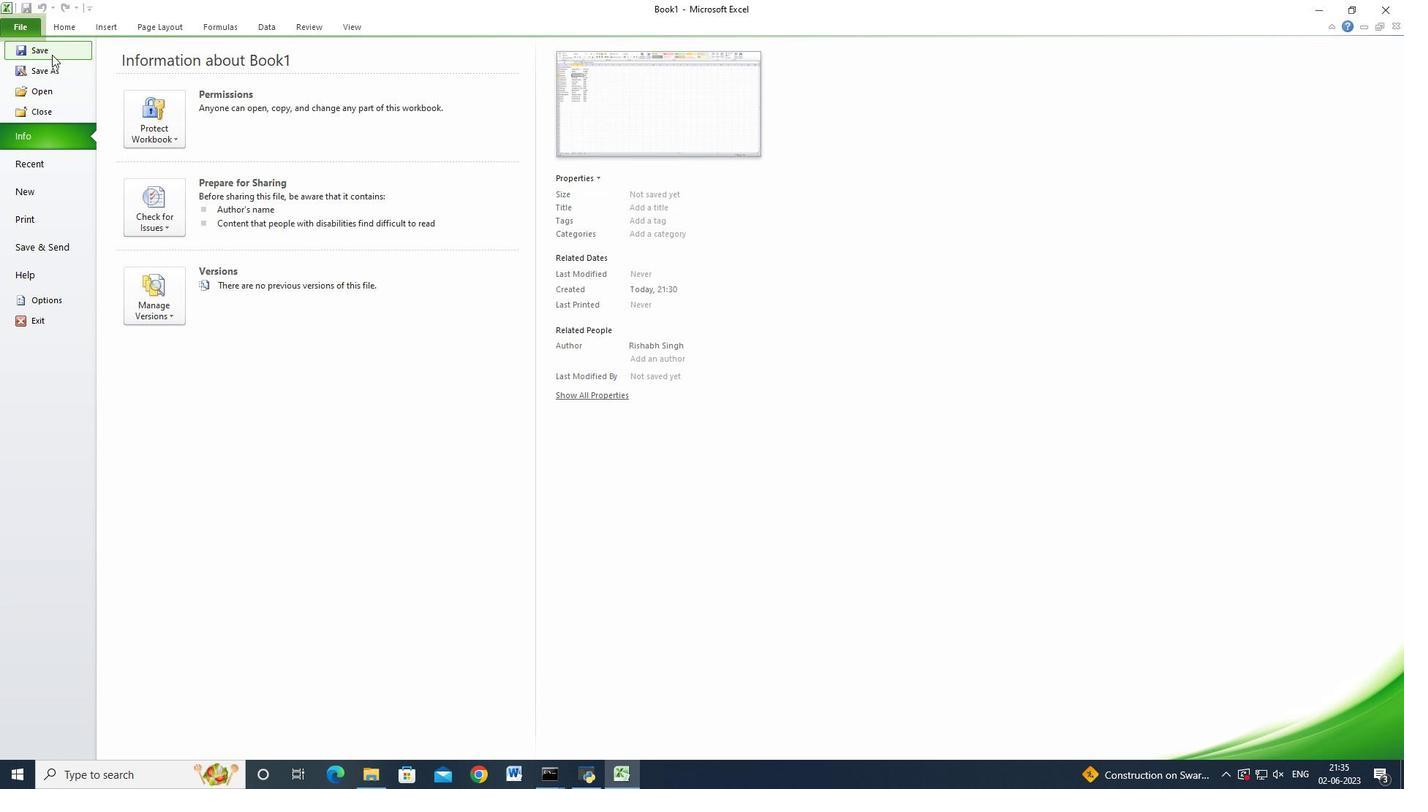 
Action: Mouse moved to (291, 683)
Screenshot: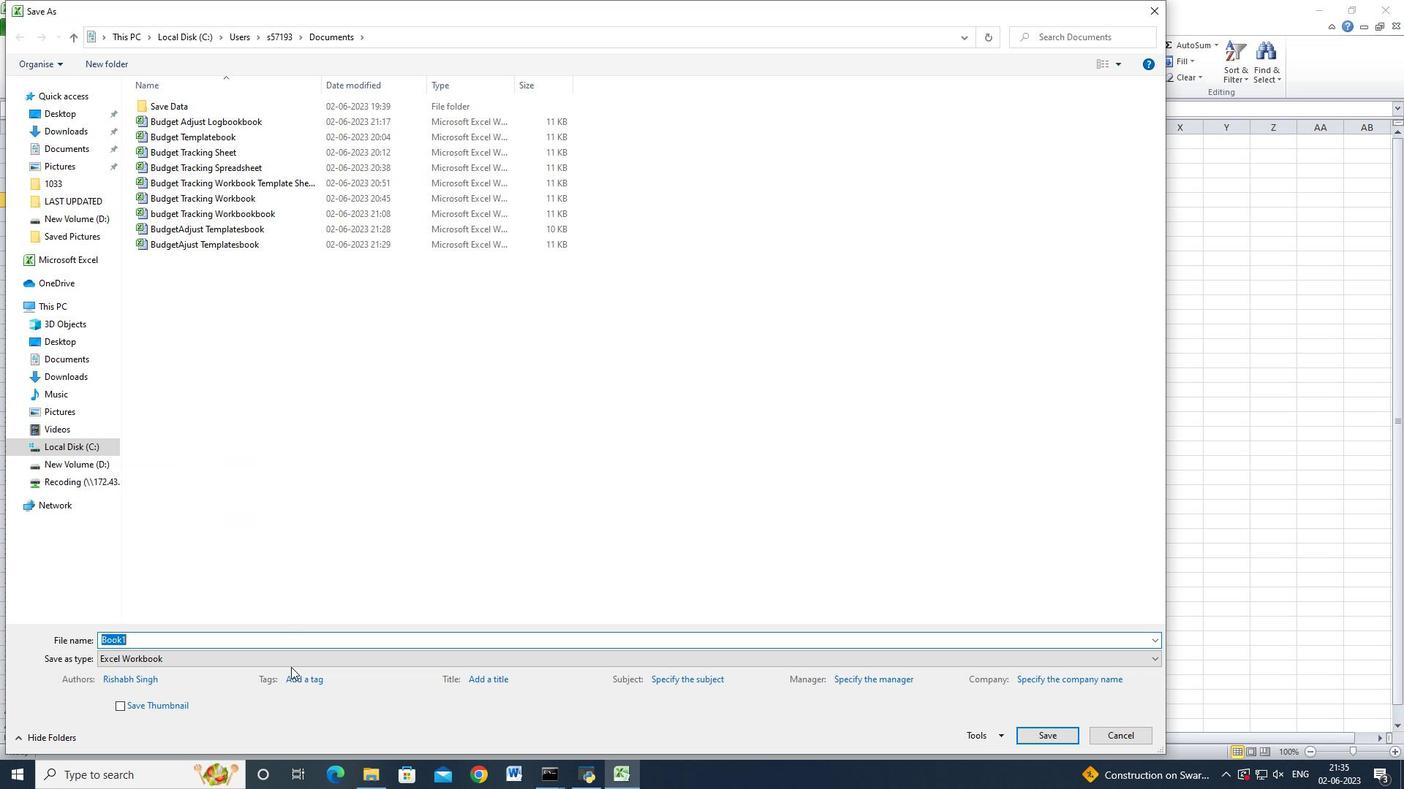 
Action: Key pressed <Key.shift>Budget<Key.shift>Plan<Key.space><Key.shift_r>Review
Screenshot: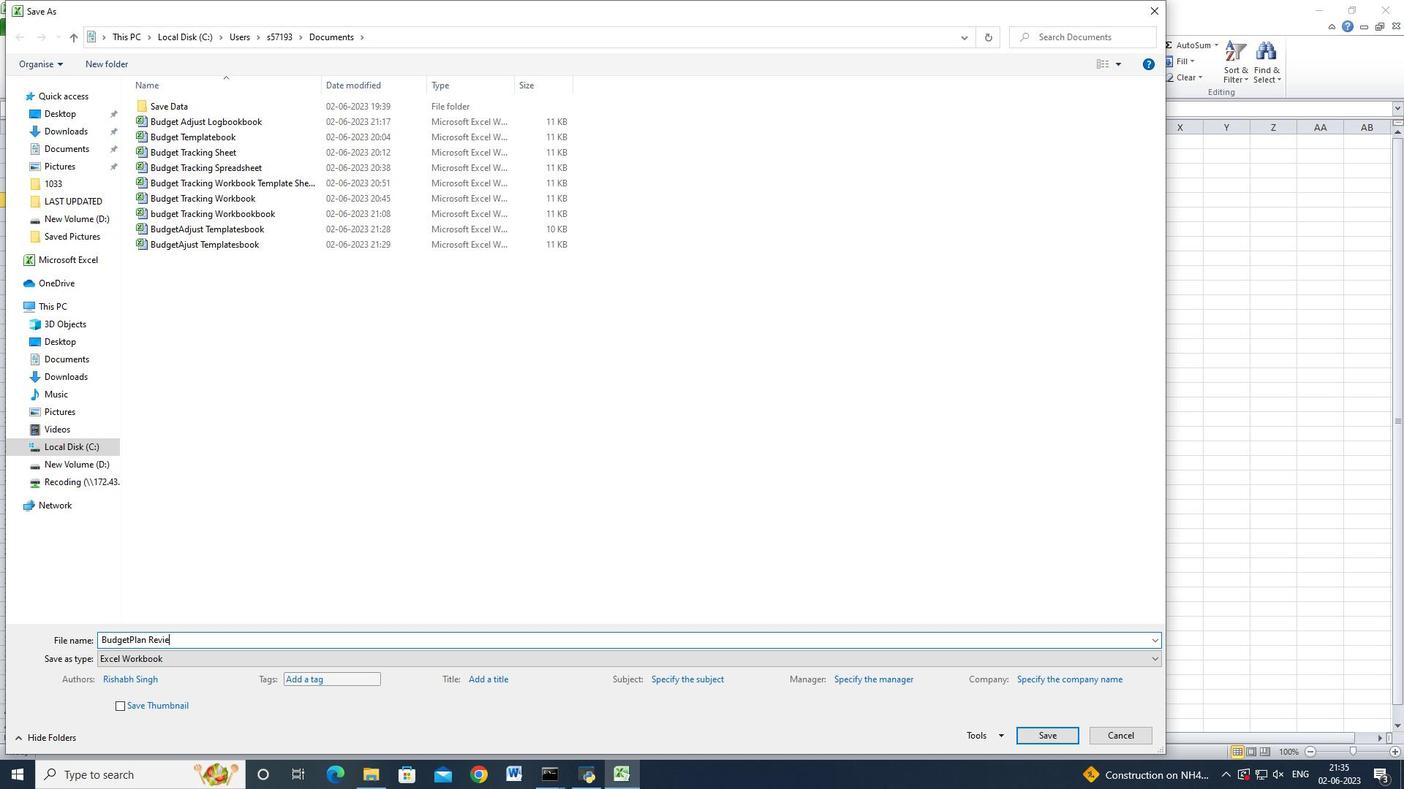 
Action: Mouse moved to (1046, 731)
Screenshot: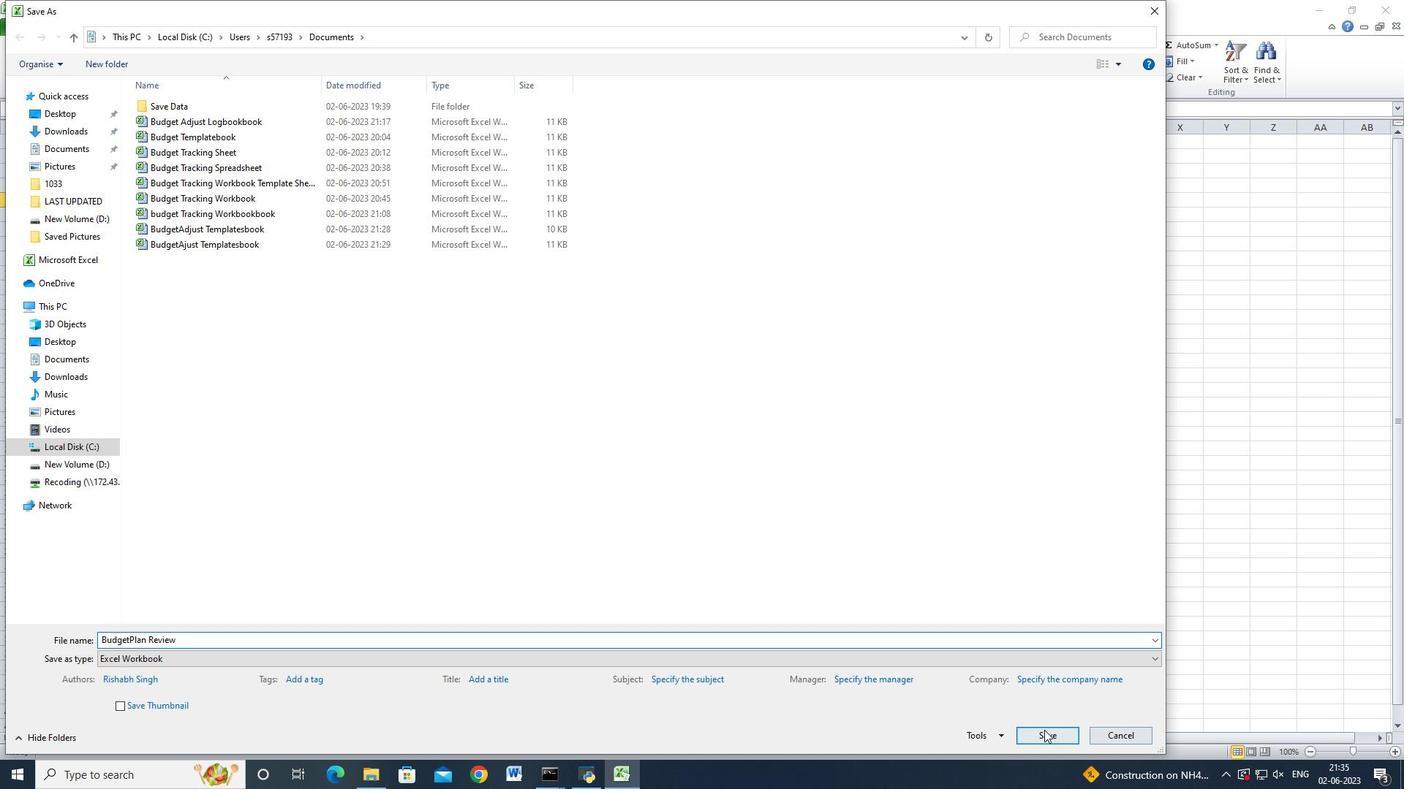 
Action: Mouse pressed left at (1046, 731)
Screenshot: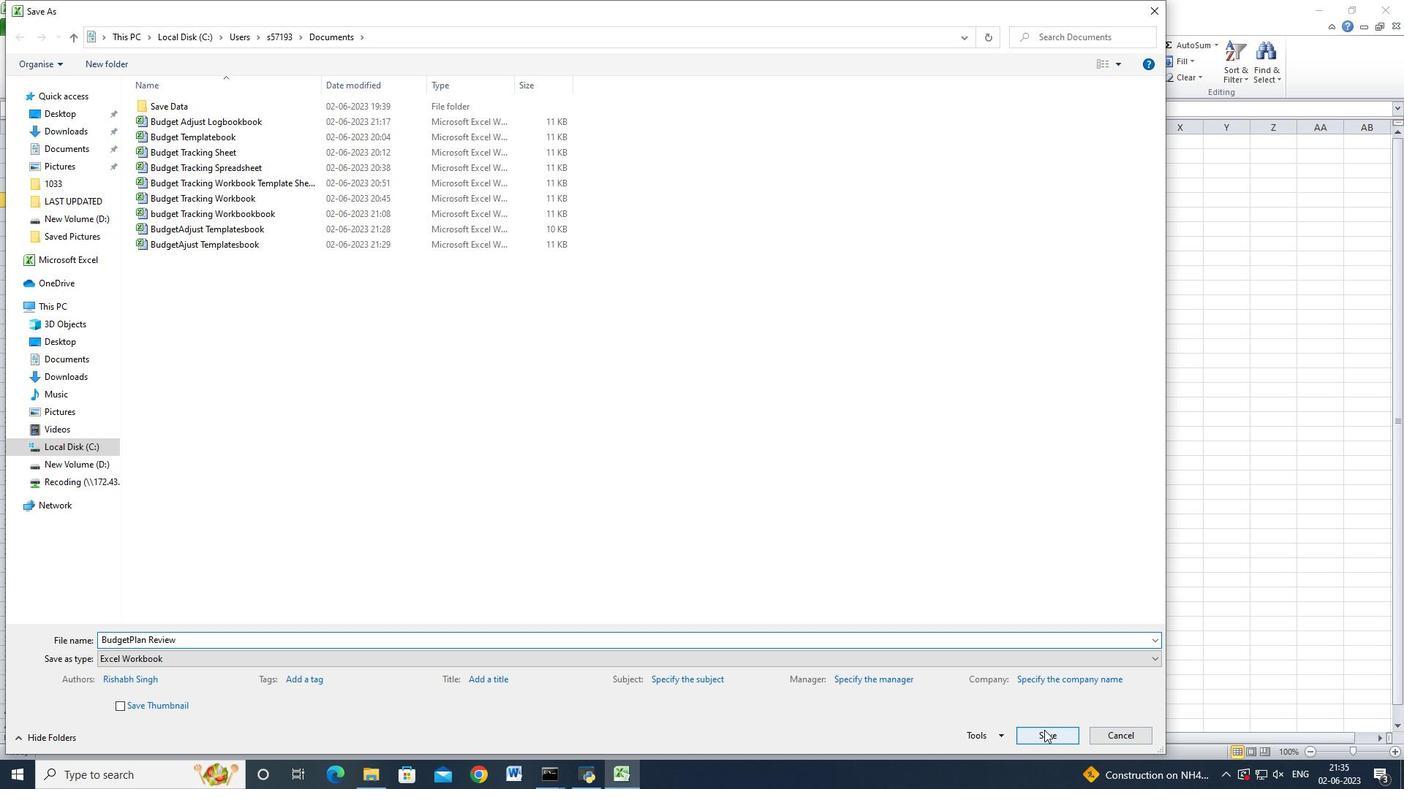 
